 Task: Font style For heading Use Calibri Light with dark cornflower blue 2 colour & Underline. font size for heading '20 Pt. 'Change the font style of data to Bookman old styleand font size to  14 Pt. Change the alignment of both headline & data to  Align center. In the sheet  analysisWeeklySales_Analysis_2022
Action: Mouse moved to (9, 22)
Screenshot: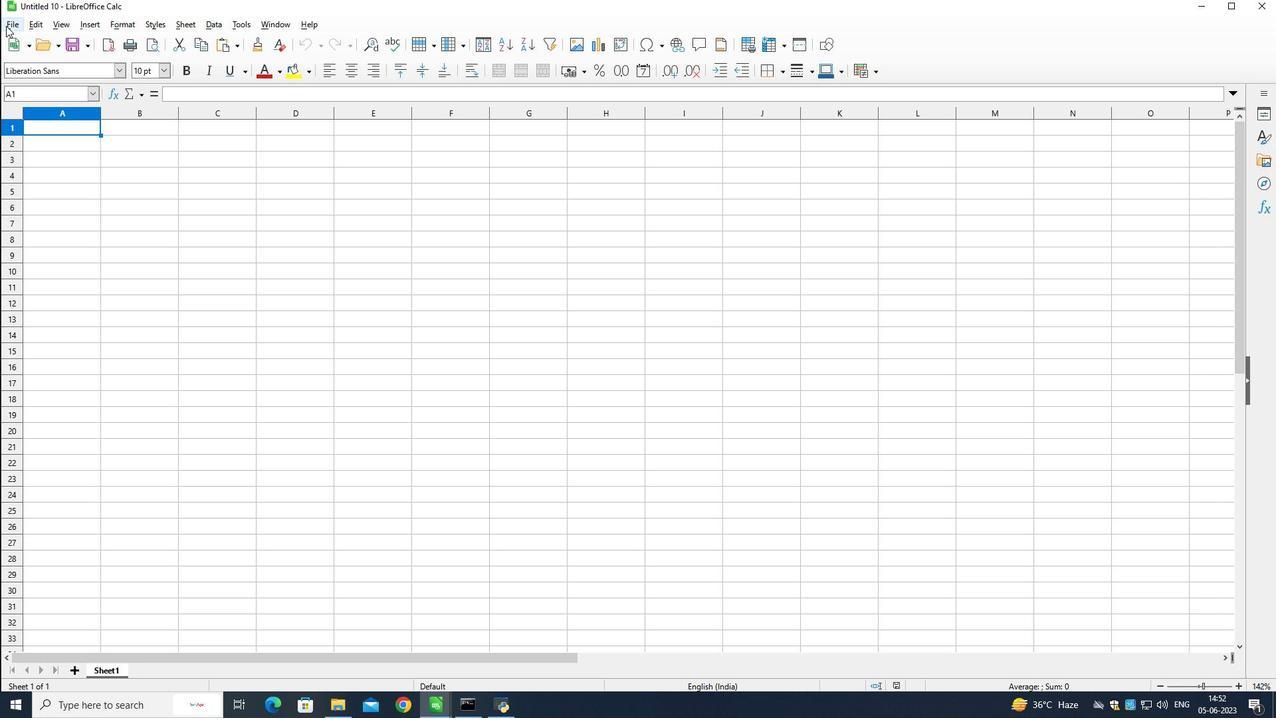 
Action: Mouse pressed left at (9, 22)
Screenshot: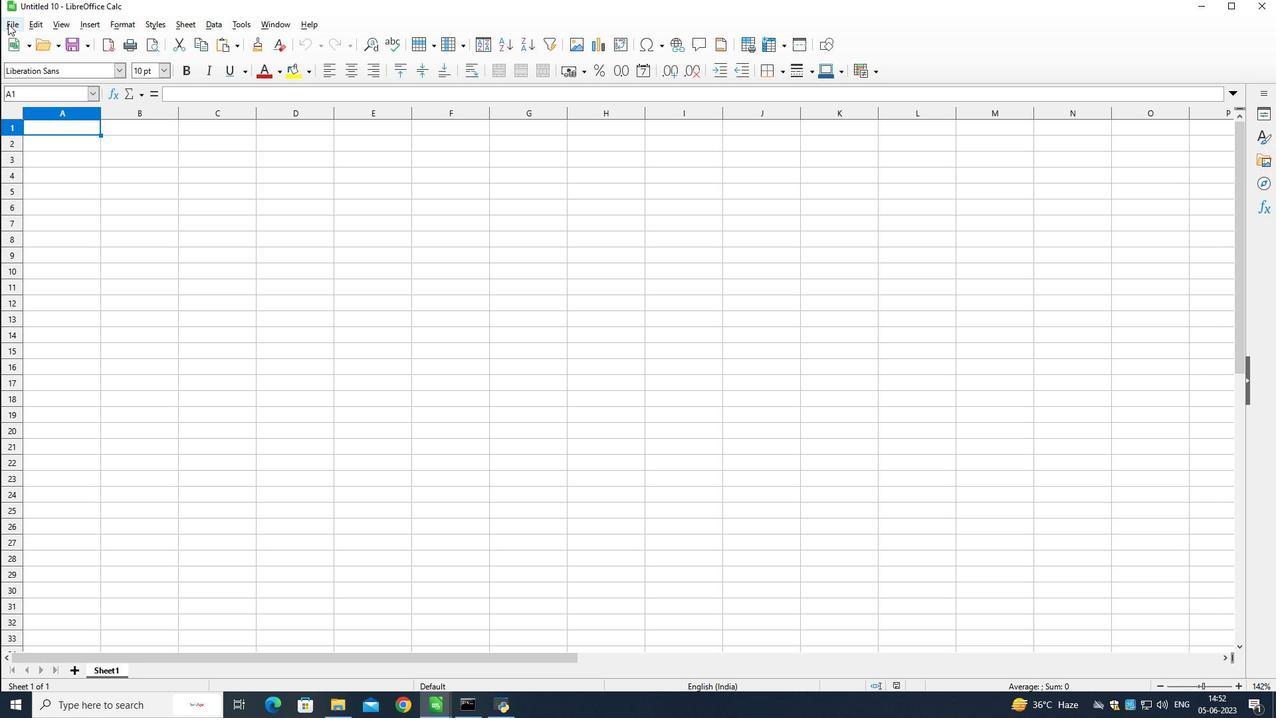 
Action: Mouse moved to (35, 56)
Screenshot: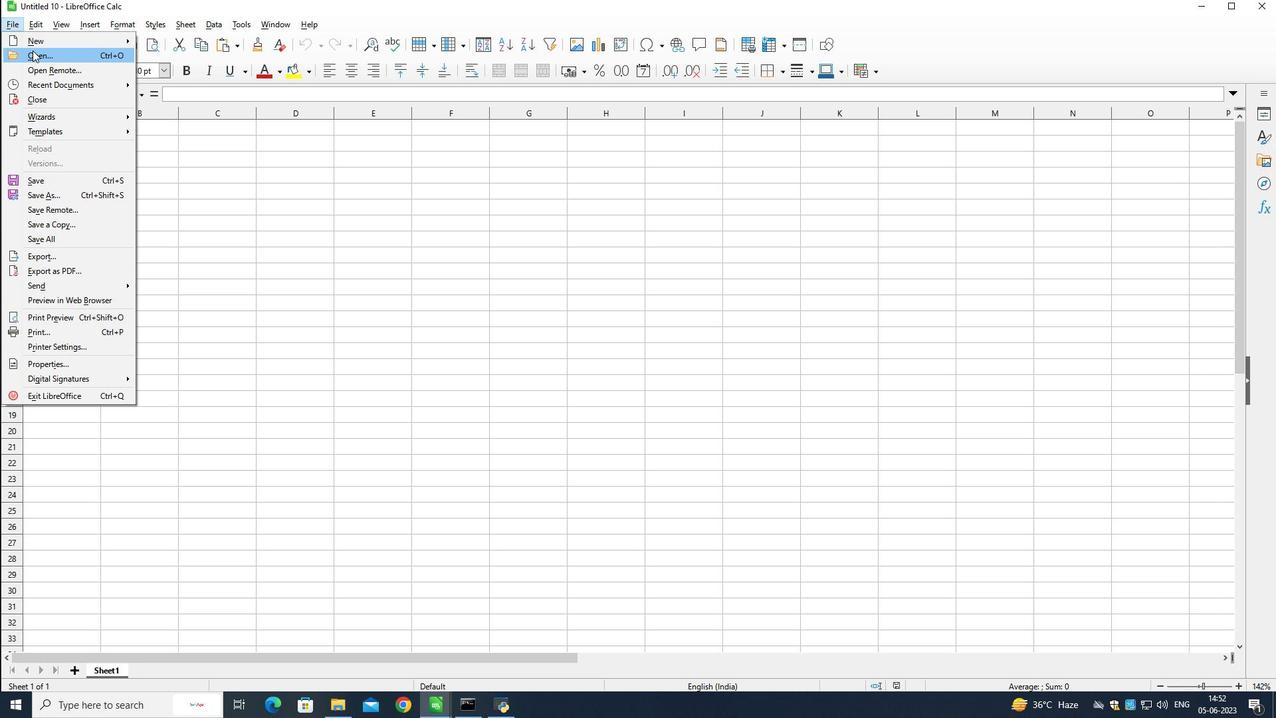 
Action: Mouse pressed left at (35, 56)
Screenshot: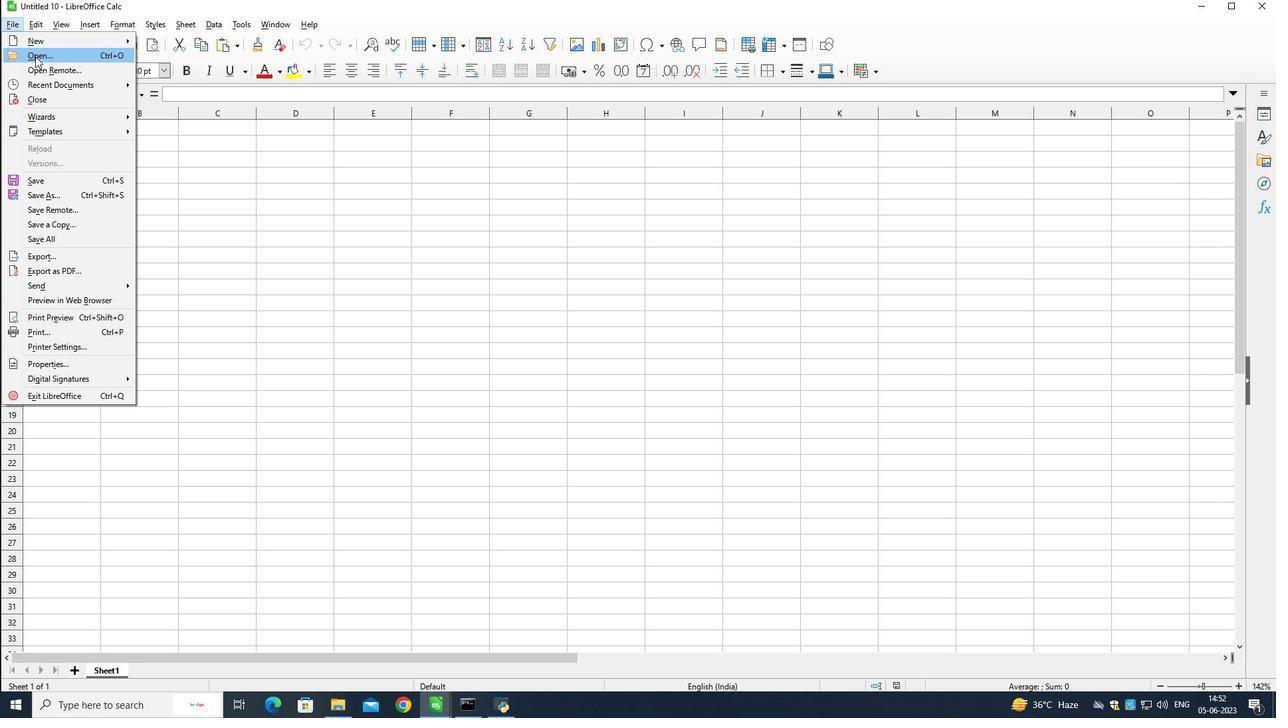
Action: Mouse moved to (178, 190)
Screenshot: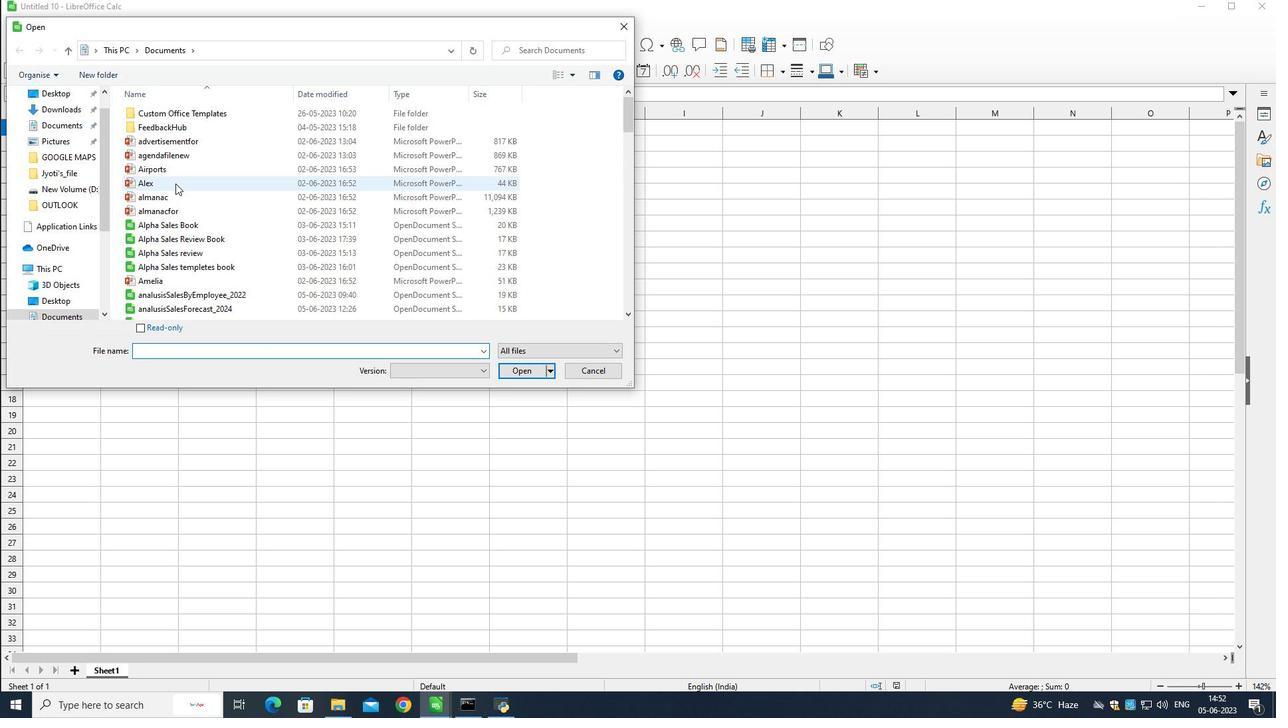 
Action: Mouse scrolled (178, 189) with delta (0, 0)
Screenshot: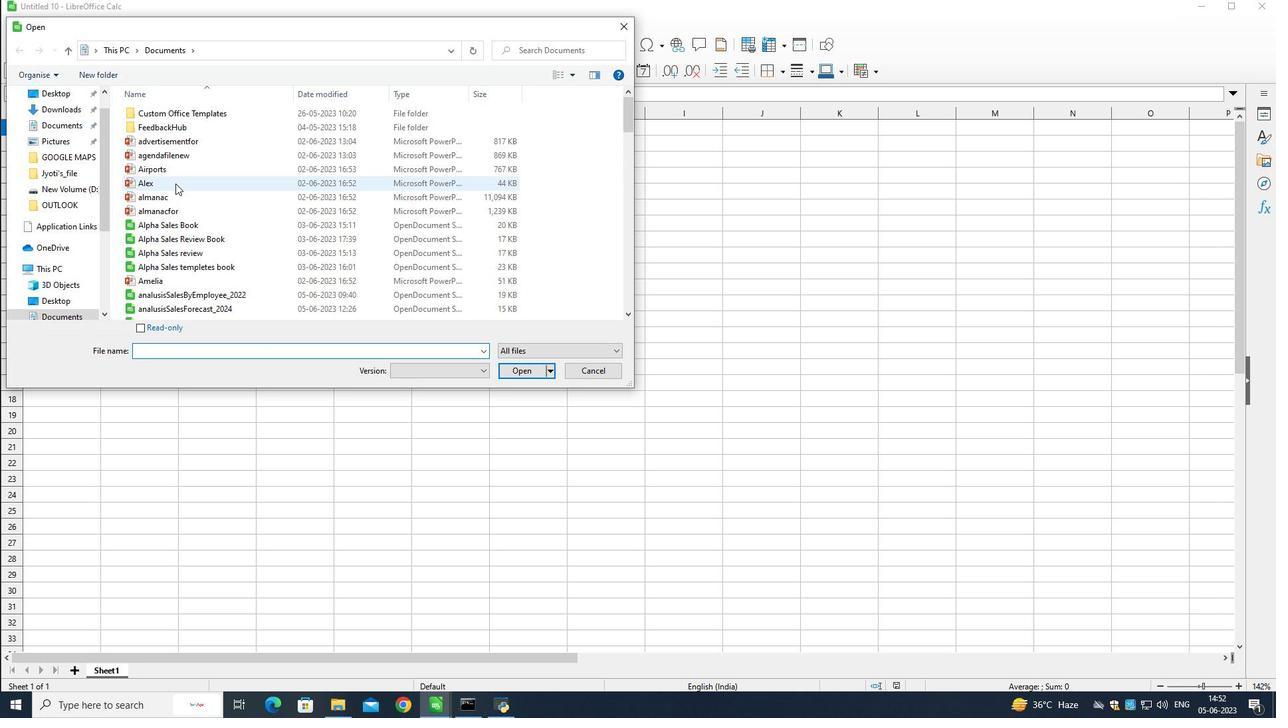 
Action: Mouse moved to (178, 193)
Screenshot: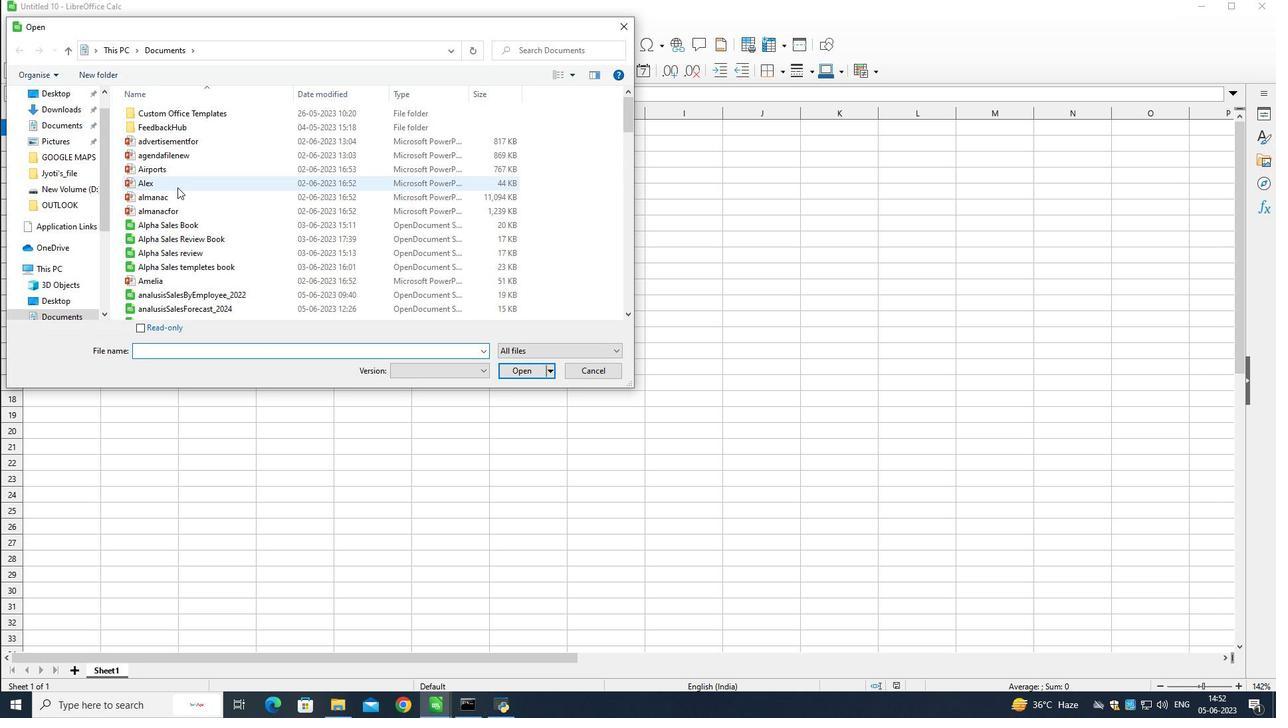 
Action: Mouse scrolled (178, 192) with delta (0, 0)
Screenshot: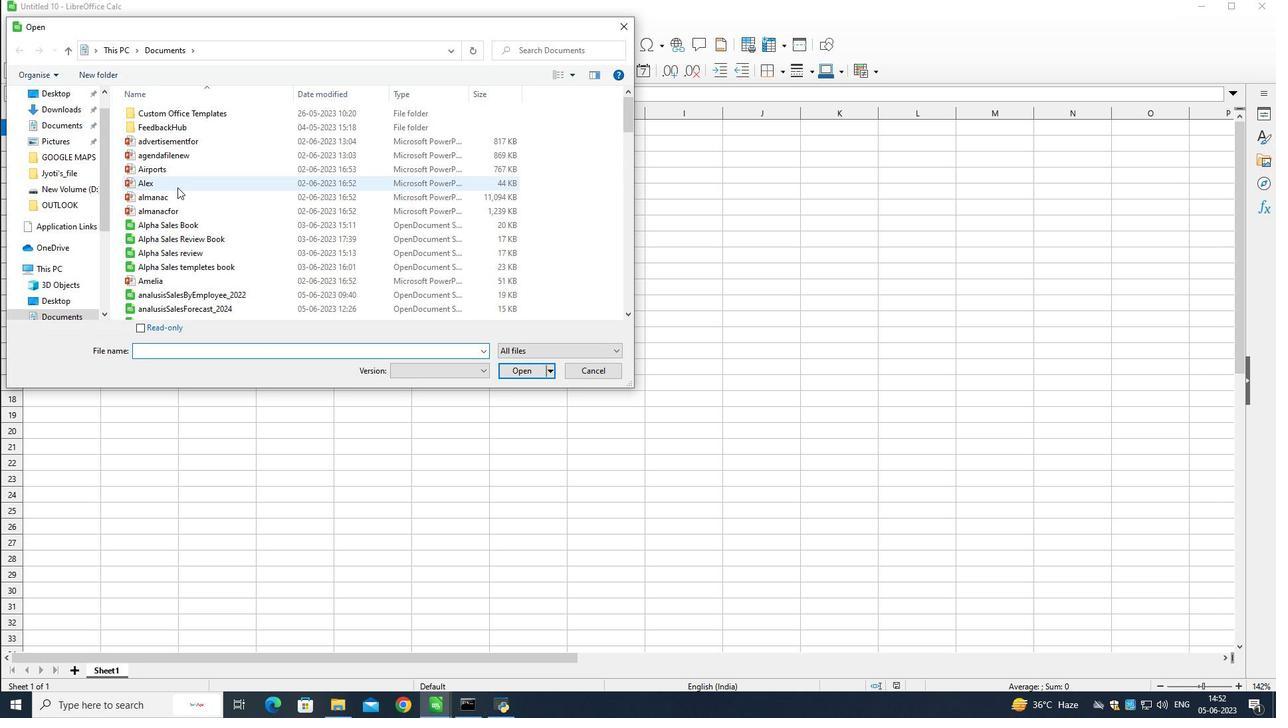 
Action: Mouse scrolled (178, 192) with delta (0, 0)
Screenshot: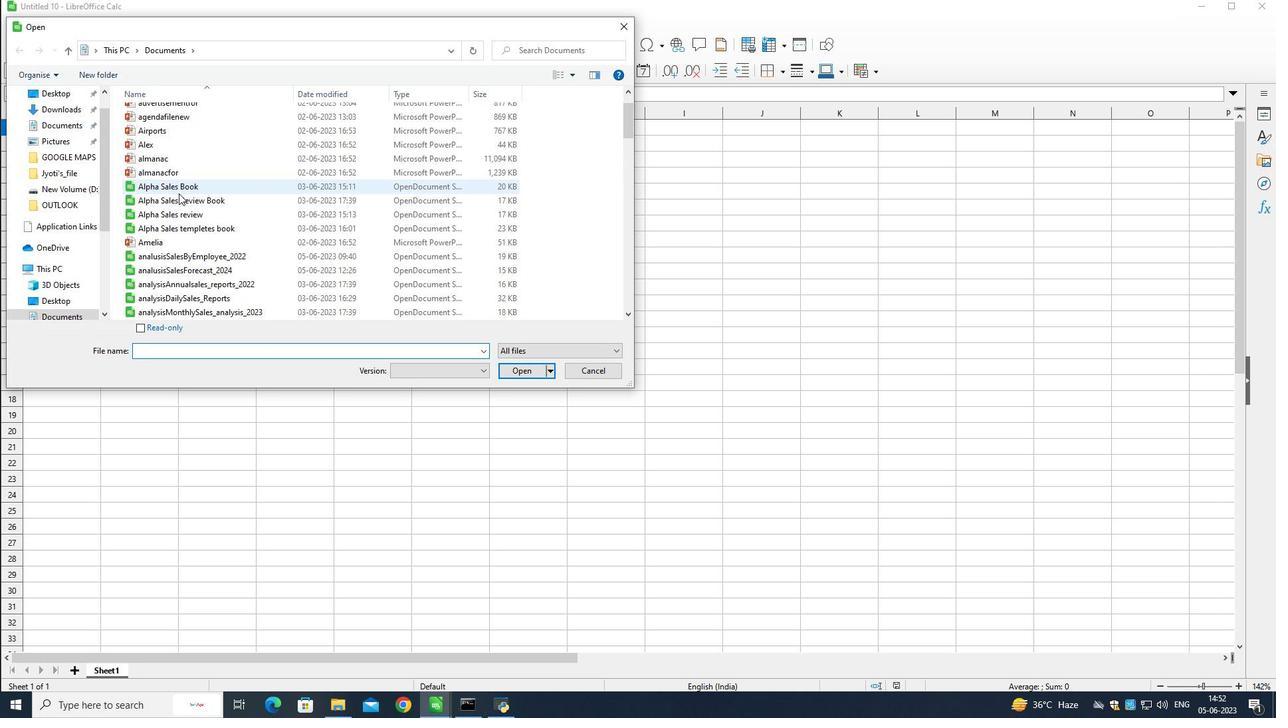 
Action: Mouse scrolled (178, 192) with delta (0, 0)
Screenshot: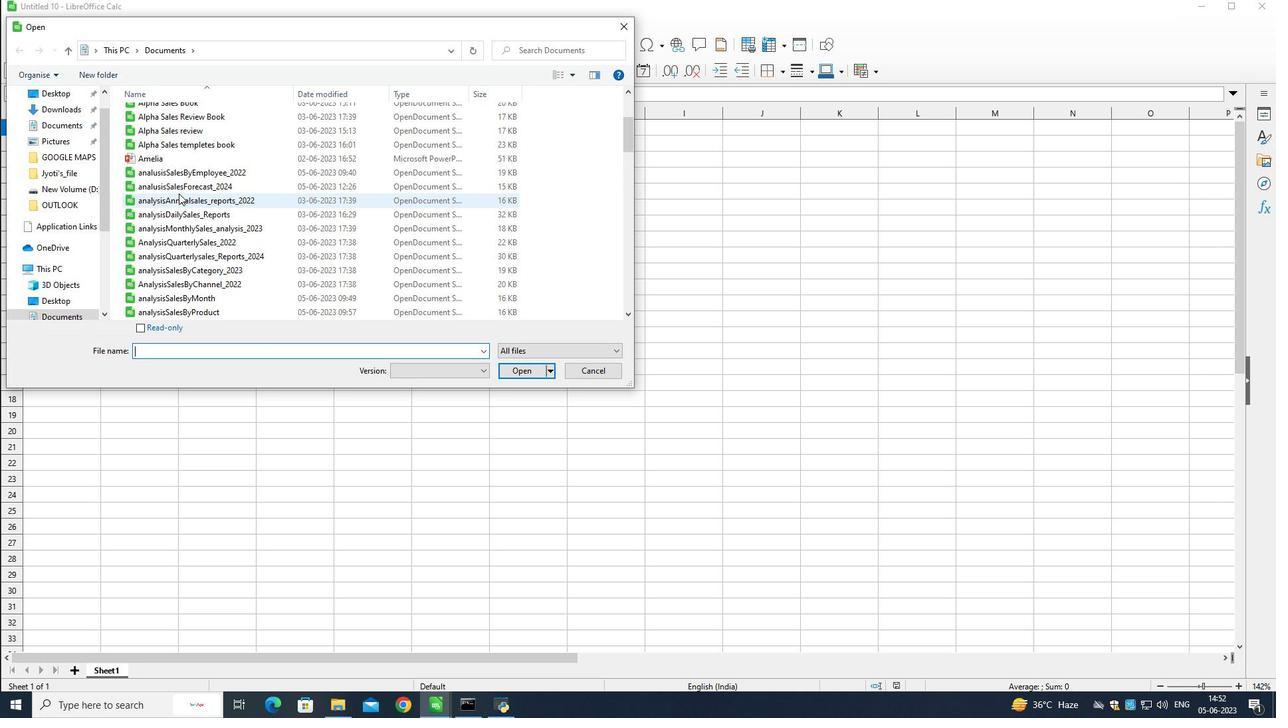 
Action: Mouse scrolled (178, 192) with delta (0, 0)
Screenshot: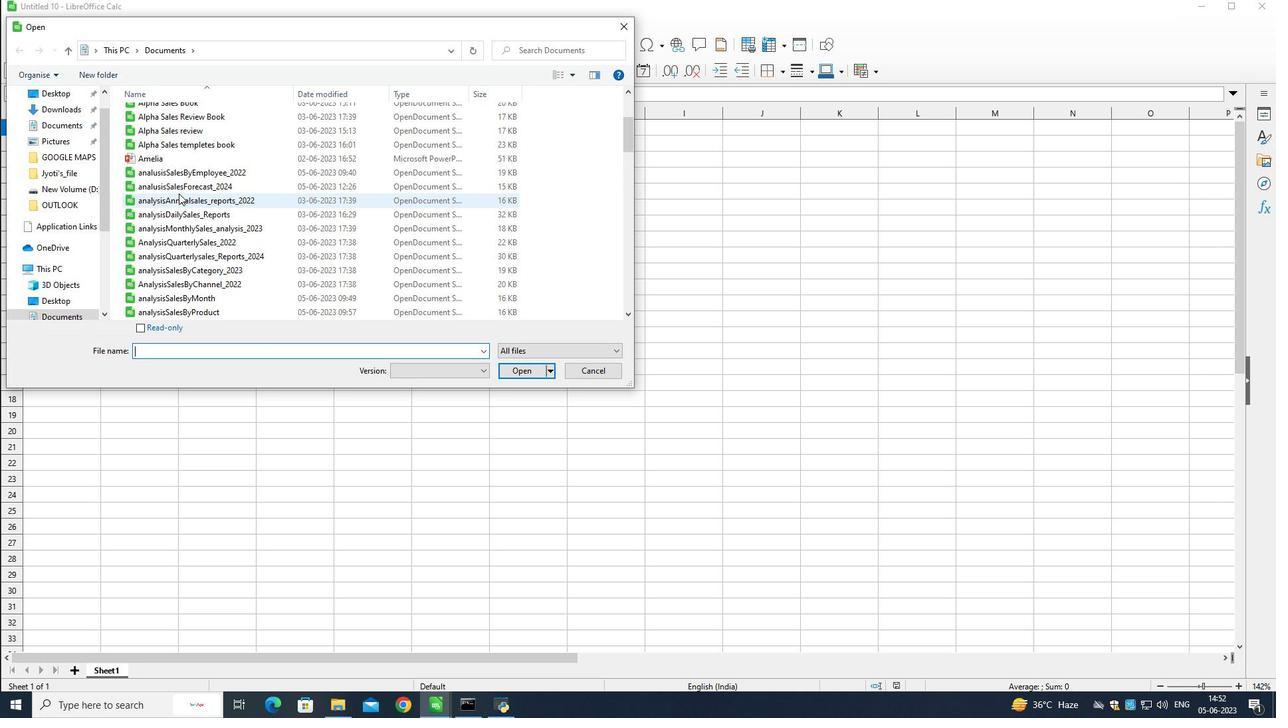 
Action: Mouse scrolled (178, 192) with delta (0, 0)
Screenshot: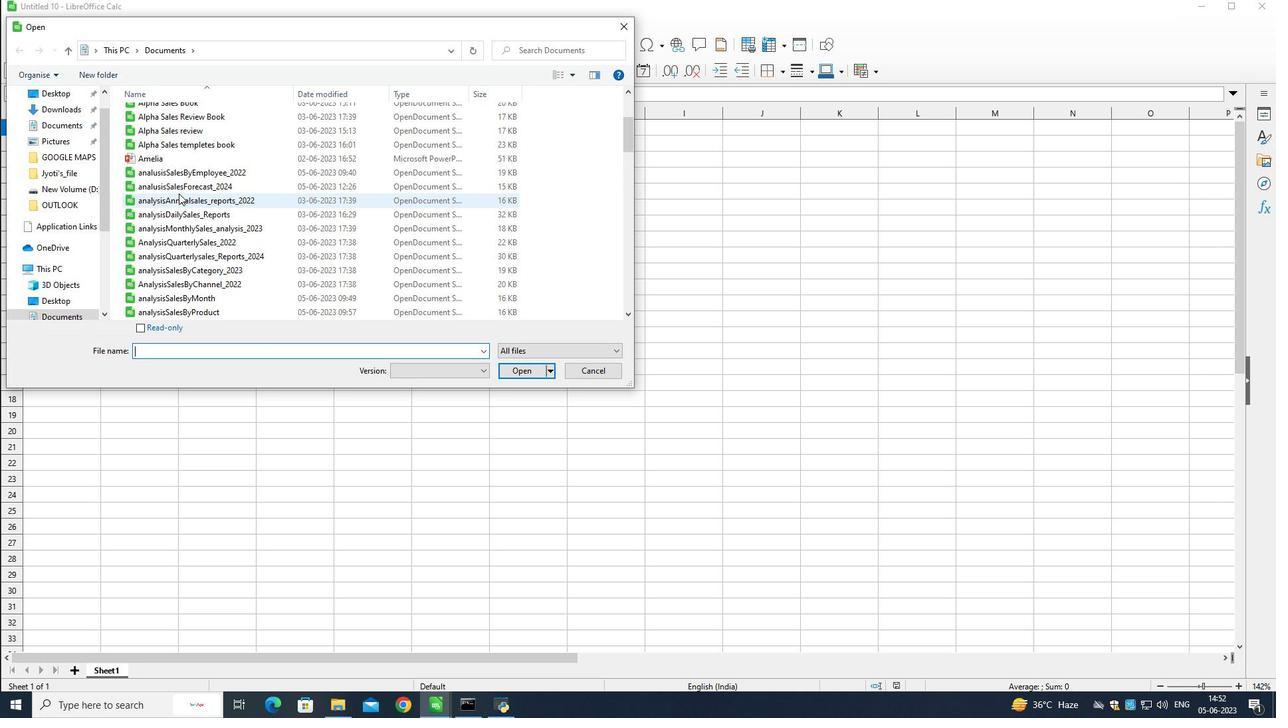 
Action: Mouse scrolled (178, 192) with delta (0, 0)
Screenshot: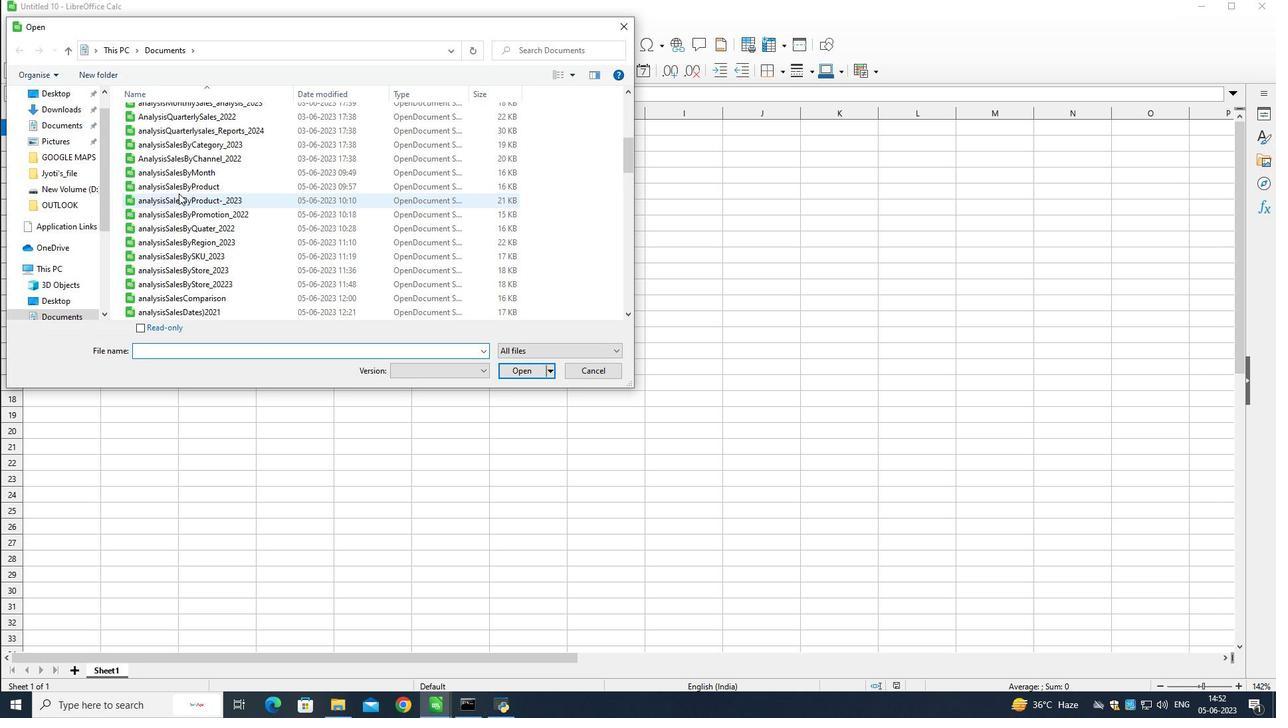 
Action: Mouse scrolled (178, 192) with delta (0, 0)
Screenshot: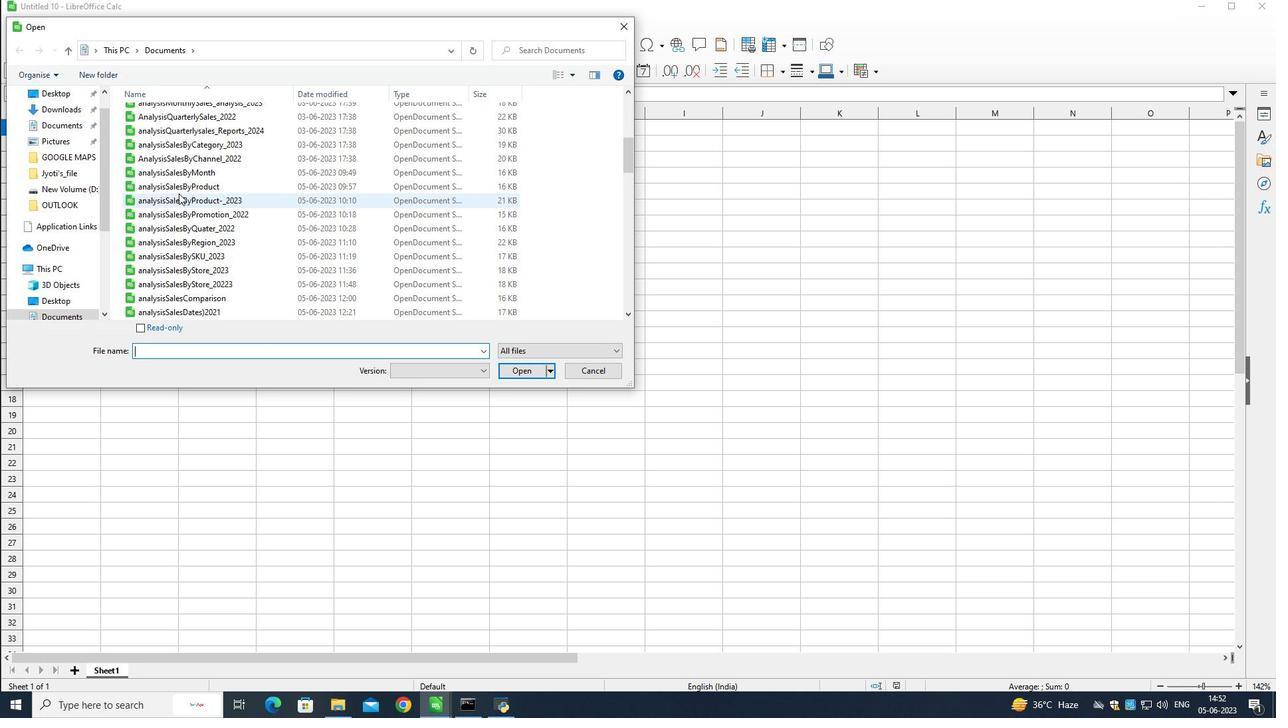 
Action: Mouse scrolled (178, 192) with delta (0, 0)
Screenshot: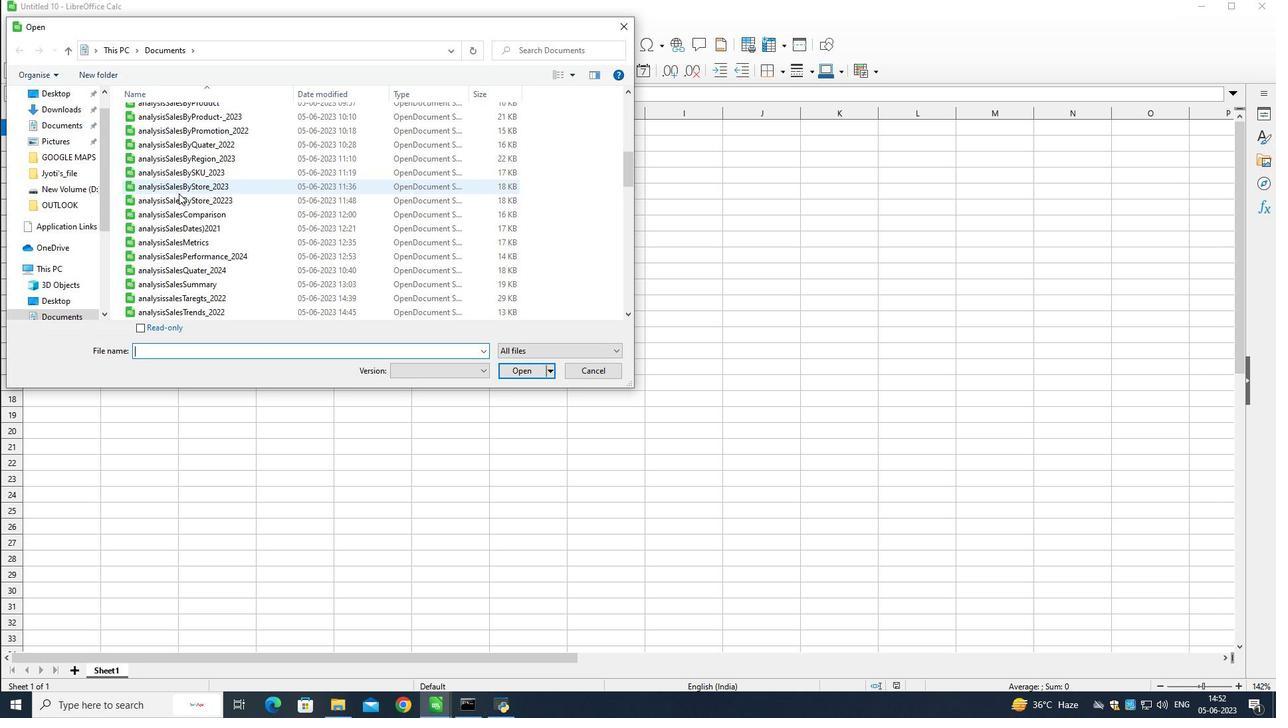 
Action: Mouse scrolled (178, 192) with delta (0, 0)
Screenshot: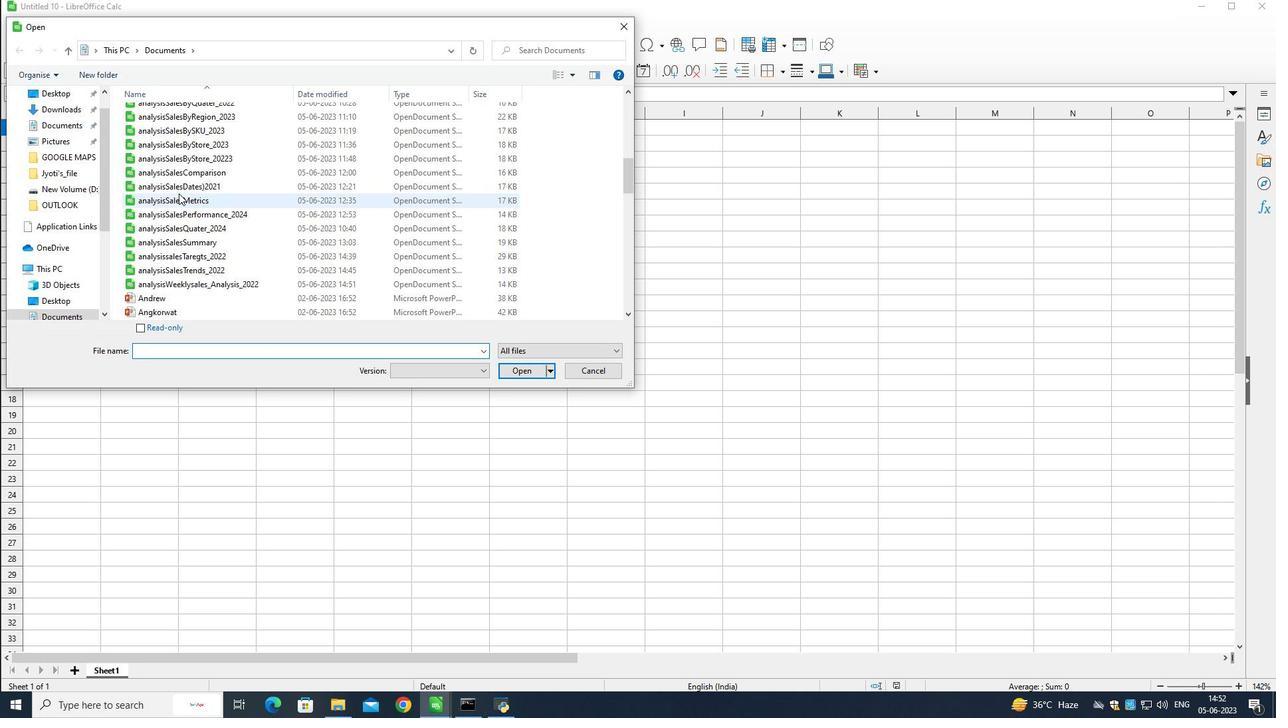 
Action: Mouse moved to (200, 238)
Screenshot: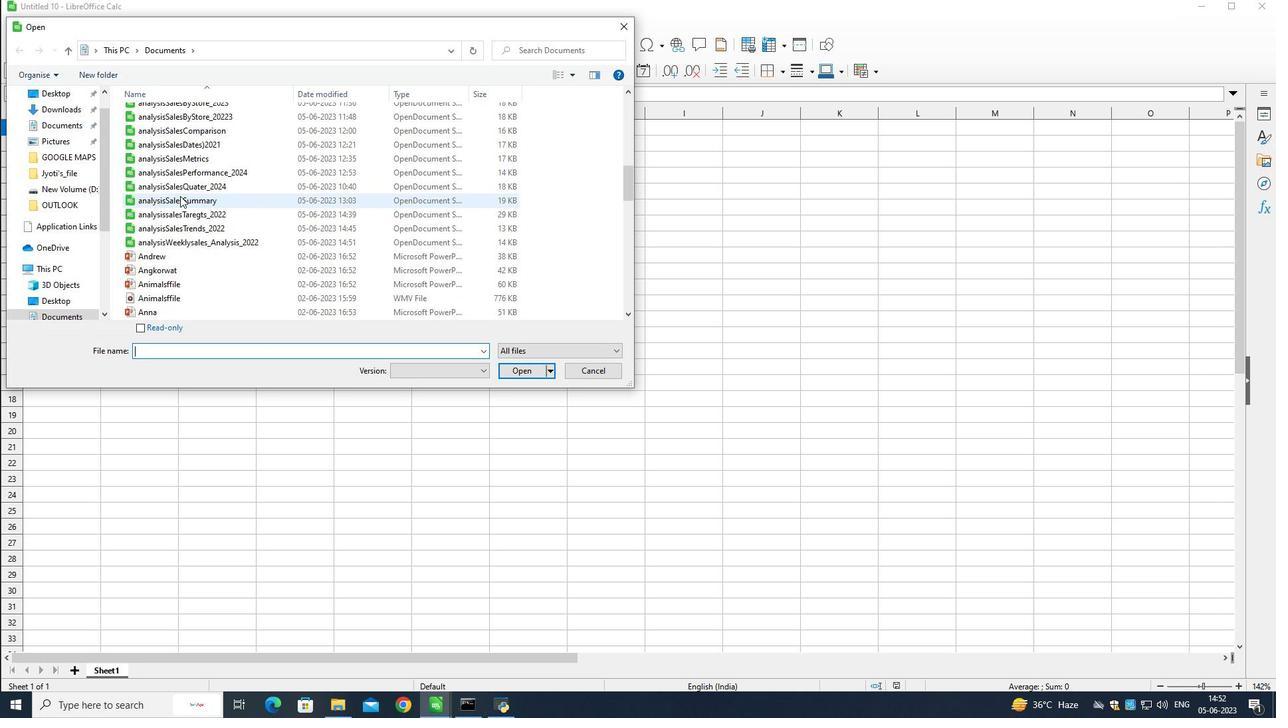 
Action: Mouse pressed left at (200, 238)
Screenshot: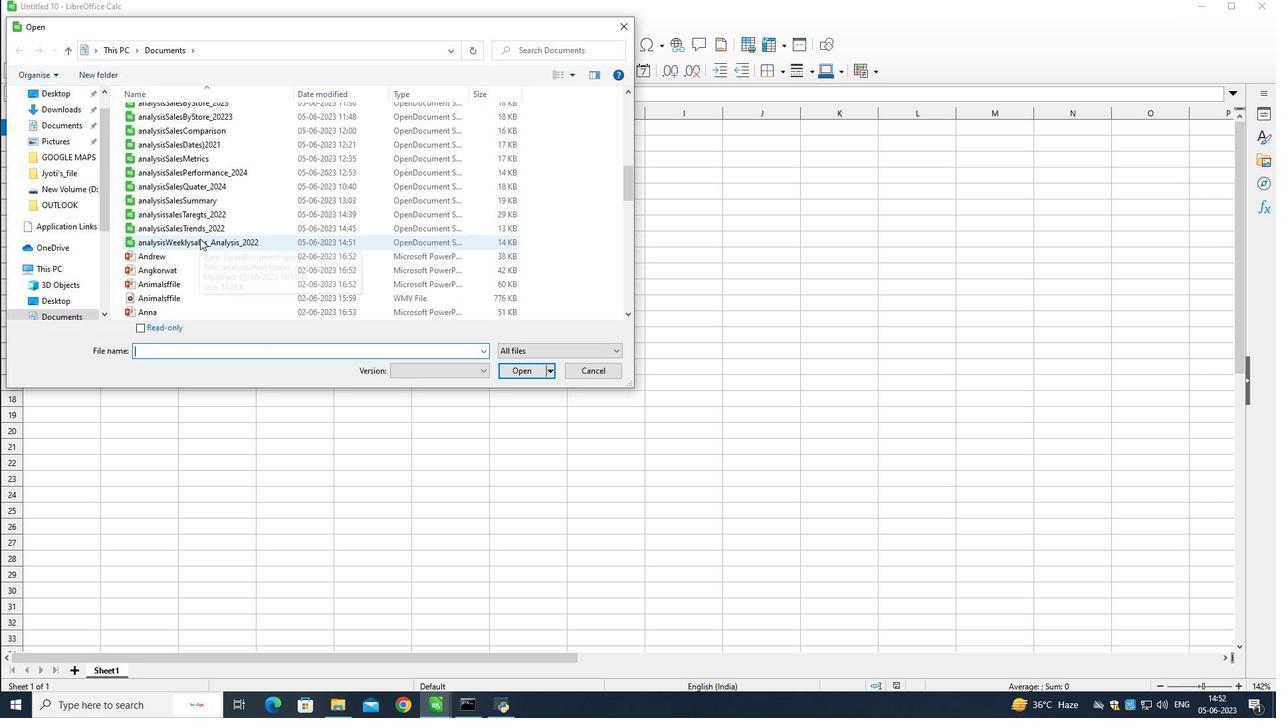 
Action: Mouse moved to (507, 373)
Screenshot: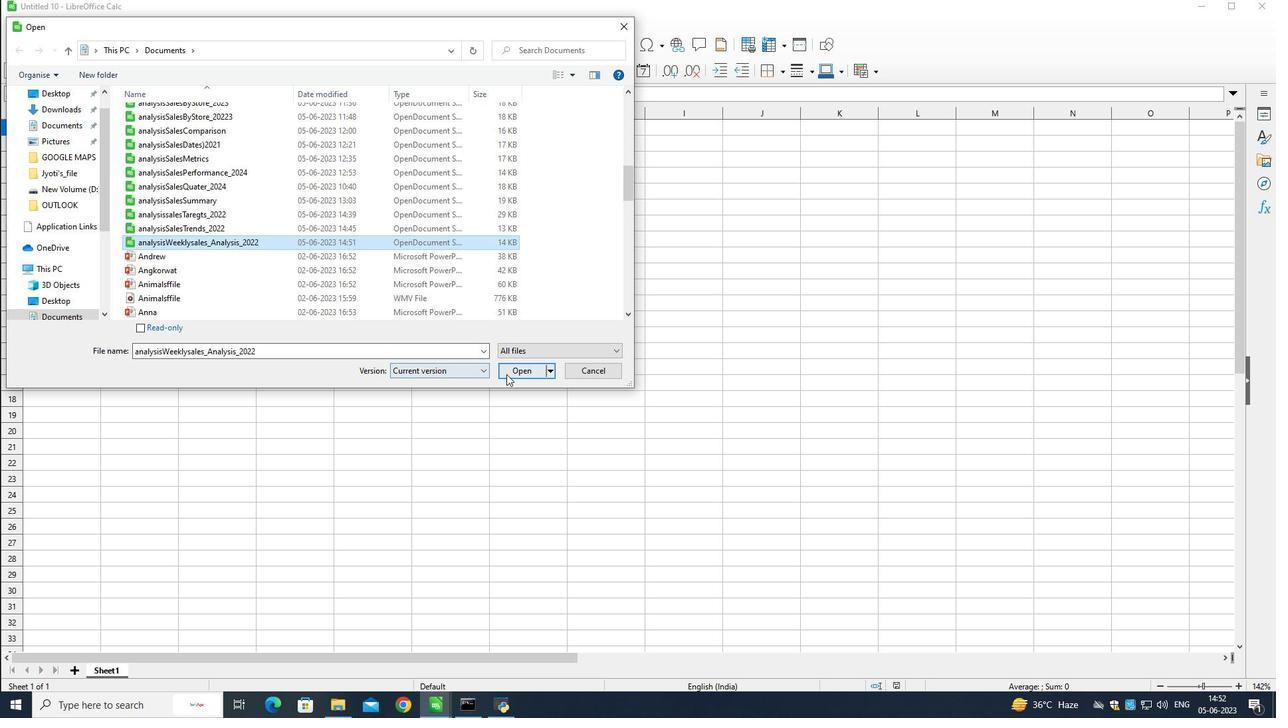 
Action: Mouse pressed left at (507, 373)
Screenshot: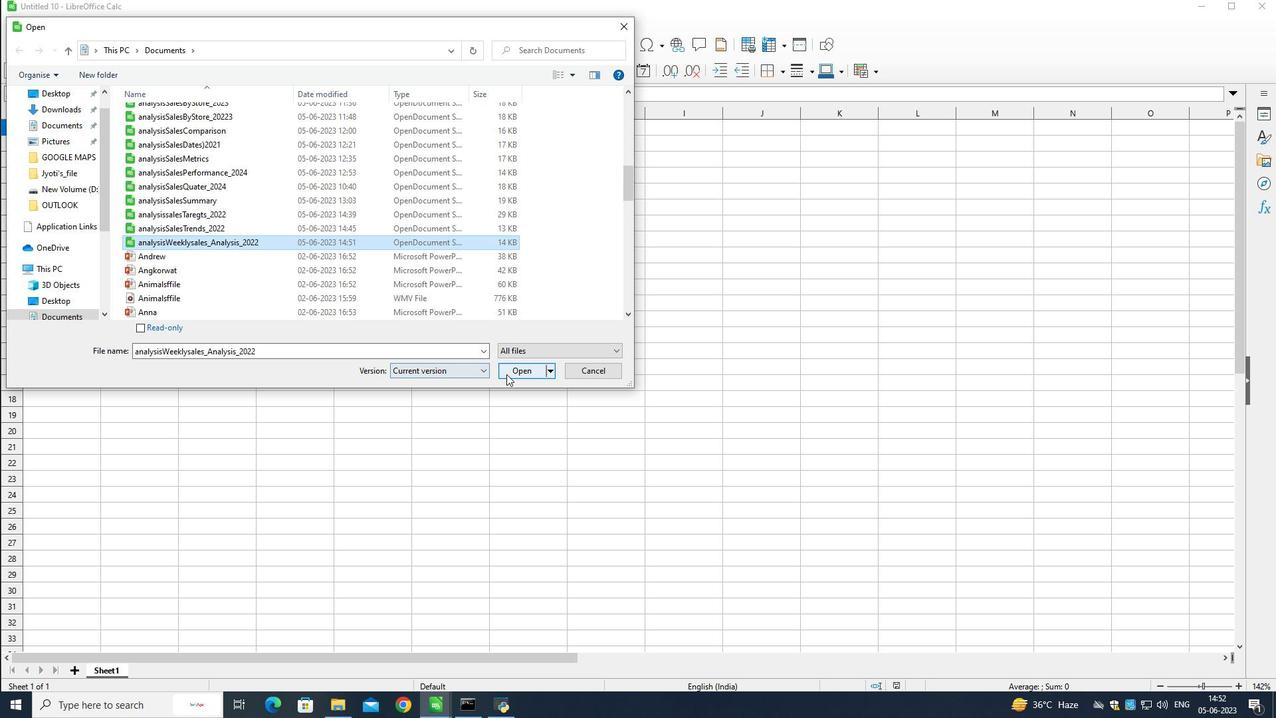 
Action: Mouse moved to (218, 128)
Screenshot: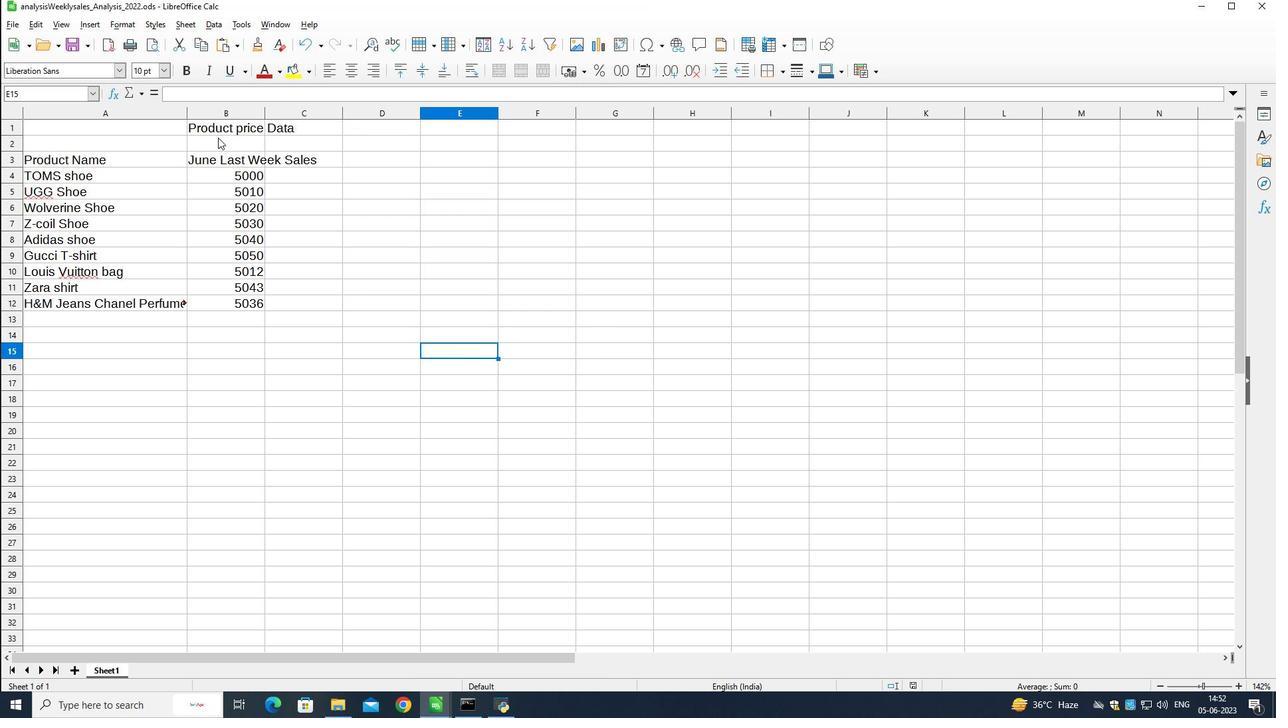 
Action: Mouse pressed left at (218, 128)
Screenshot: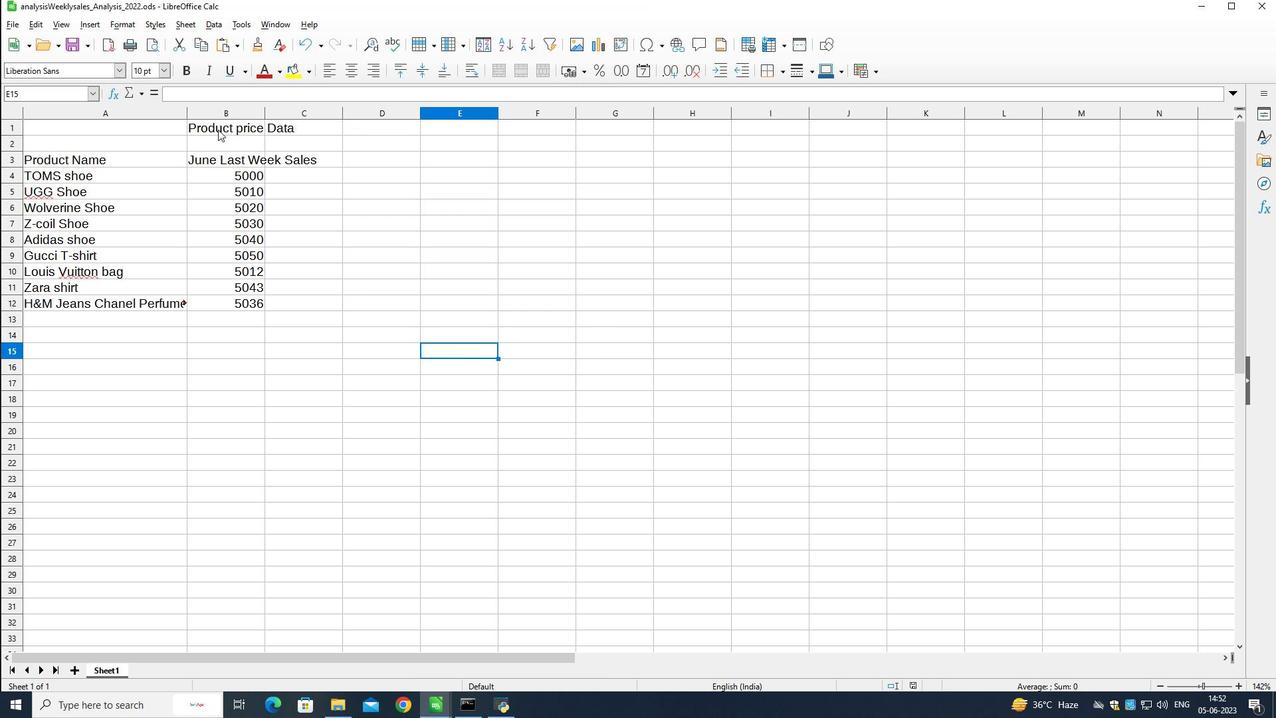 
Action: Mouse pressed left at (218, 128)
Screenshot: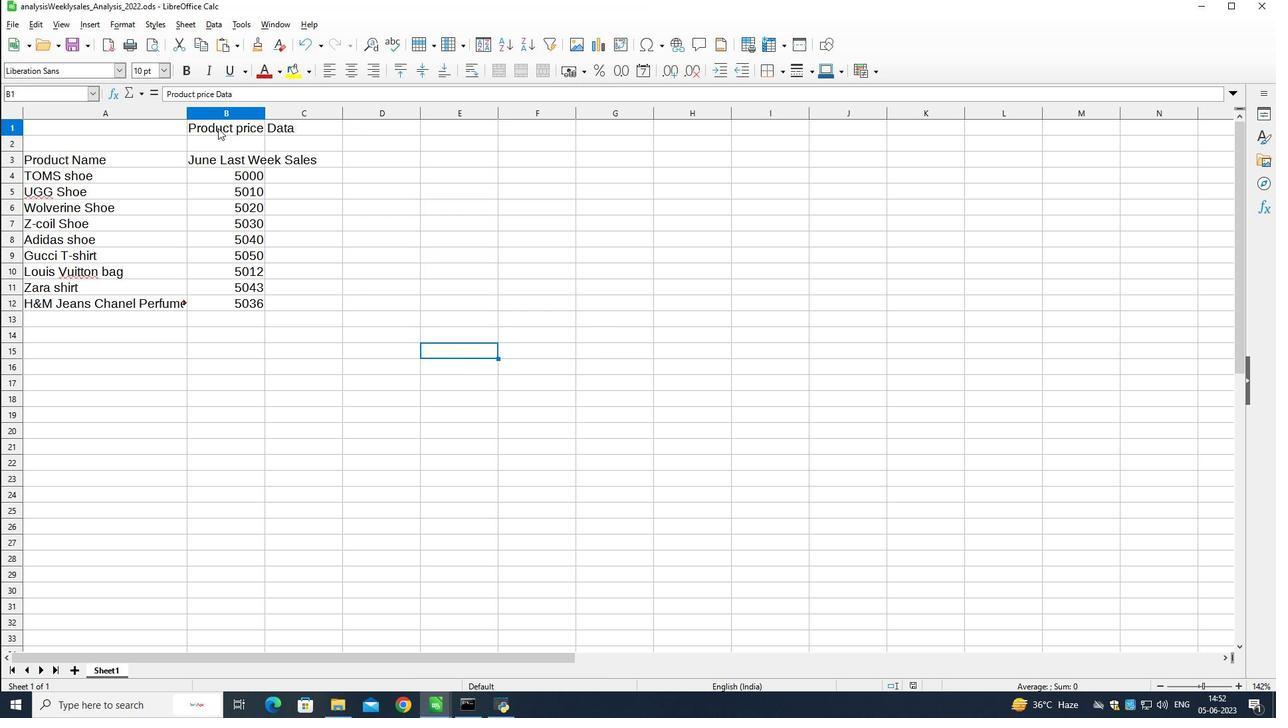 
Action: Mouse pressed left at (218, 128)
Screenshot: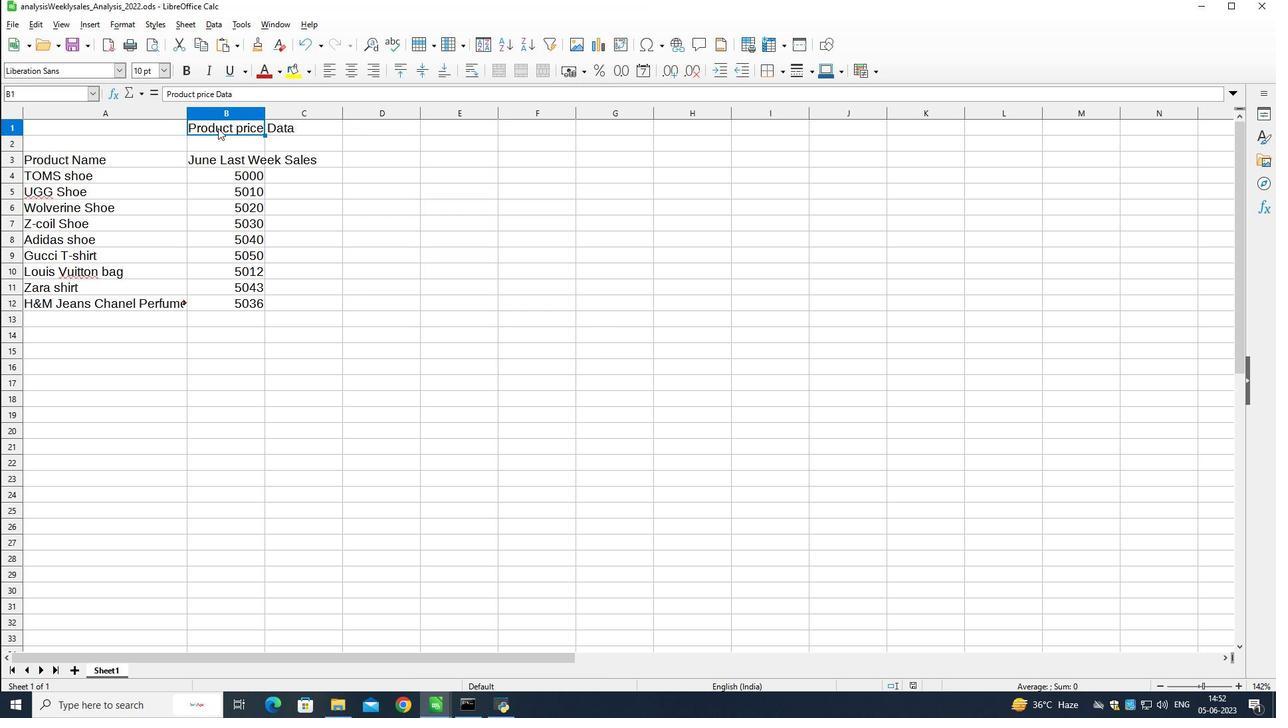 
Action: Mouse moved to (89, 71)
Screenshot: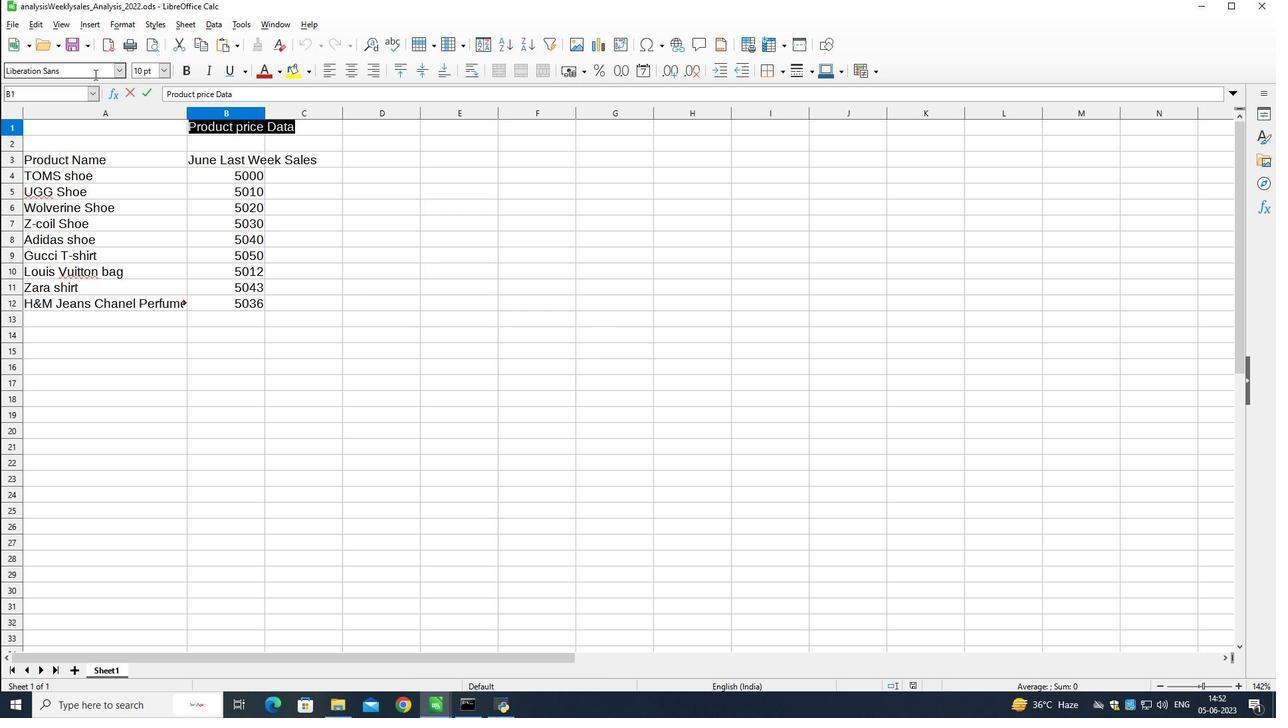 
Action: Mouse pressed left at (89, 71)
Screenshot: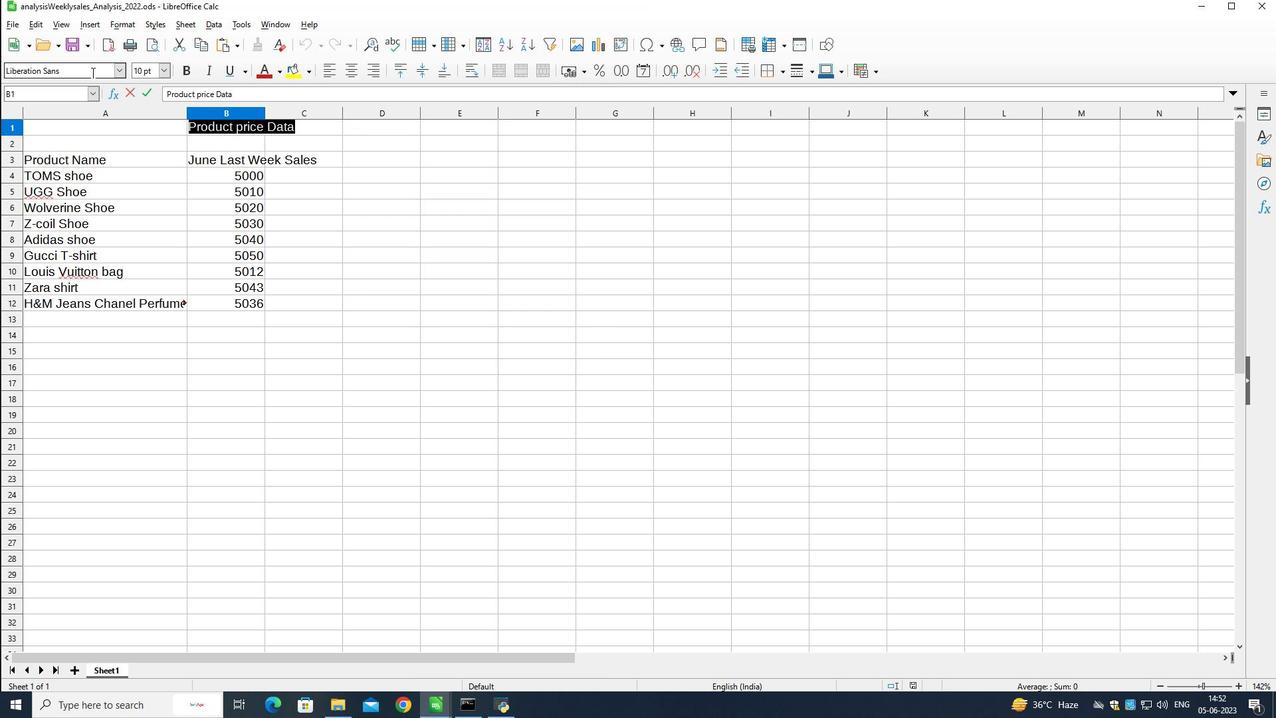
Action: Mouse moved to (89, 71)
Screenshot: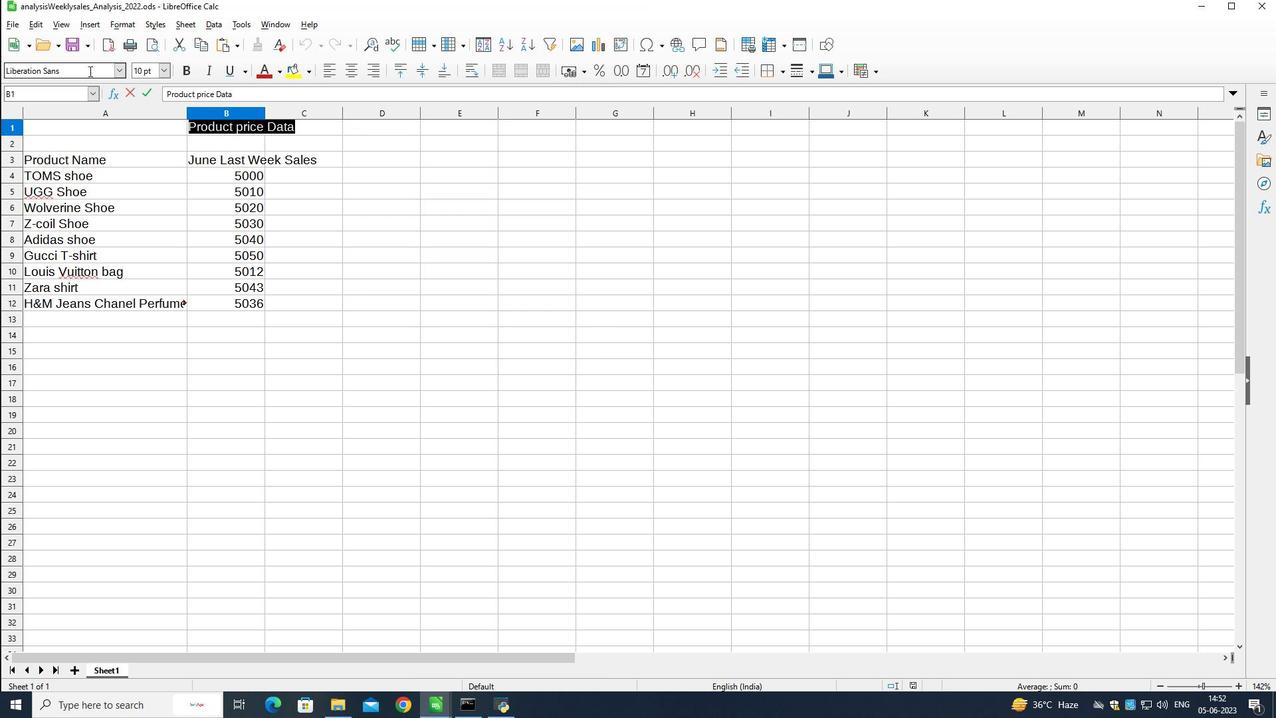 
Action: Mouse pressed left at (89, 71)
Screenshot: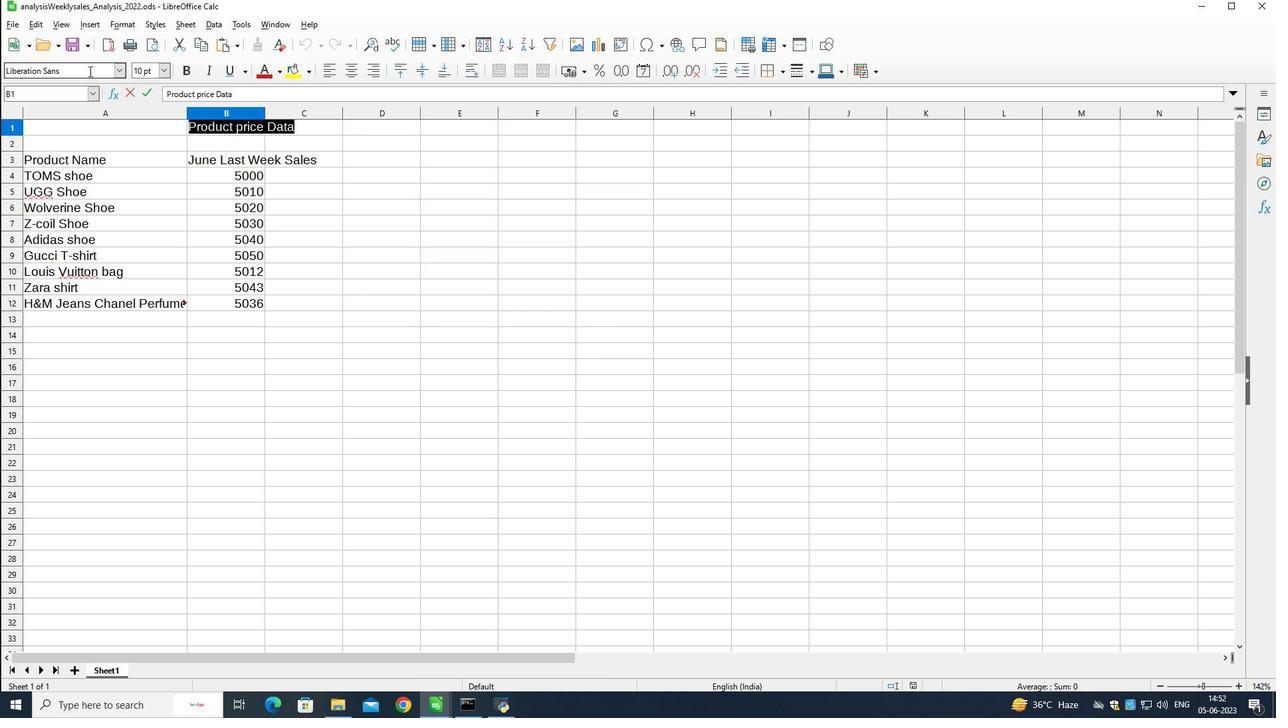 
Action: Mouse pressed left at (89, 71)
Screenshot: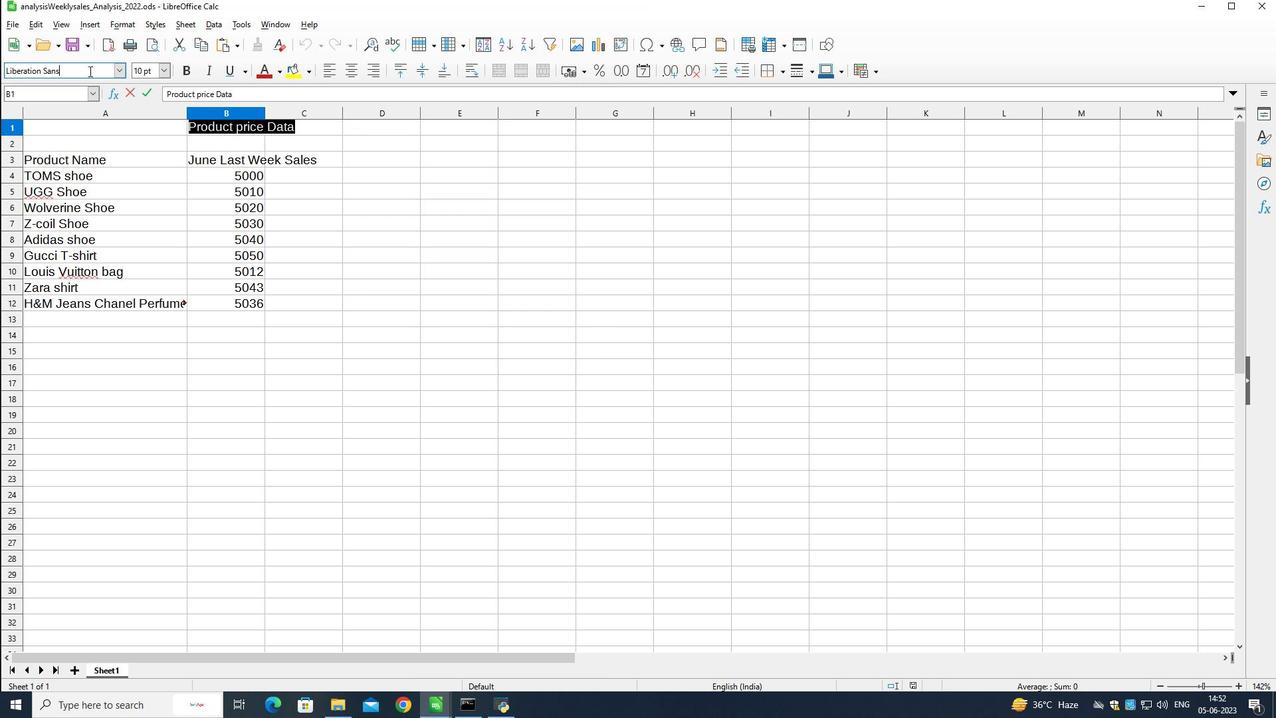 
Action: Key pressed calibri<Key.space><Key.enter>
Screenshot: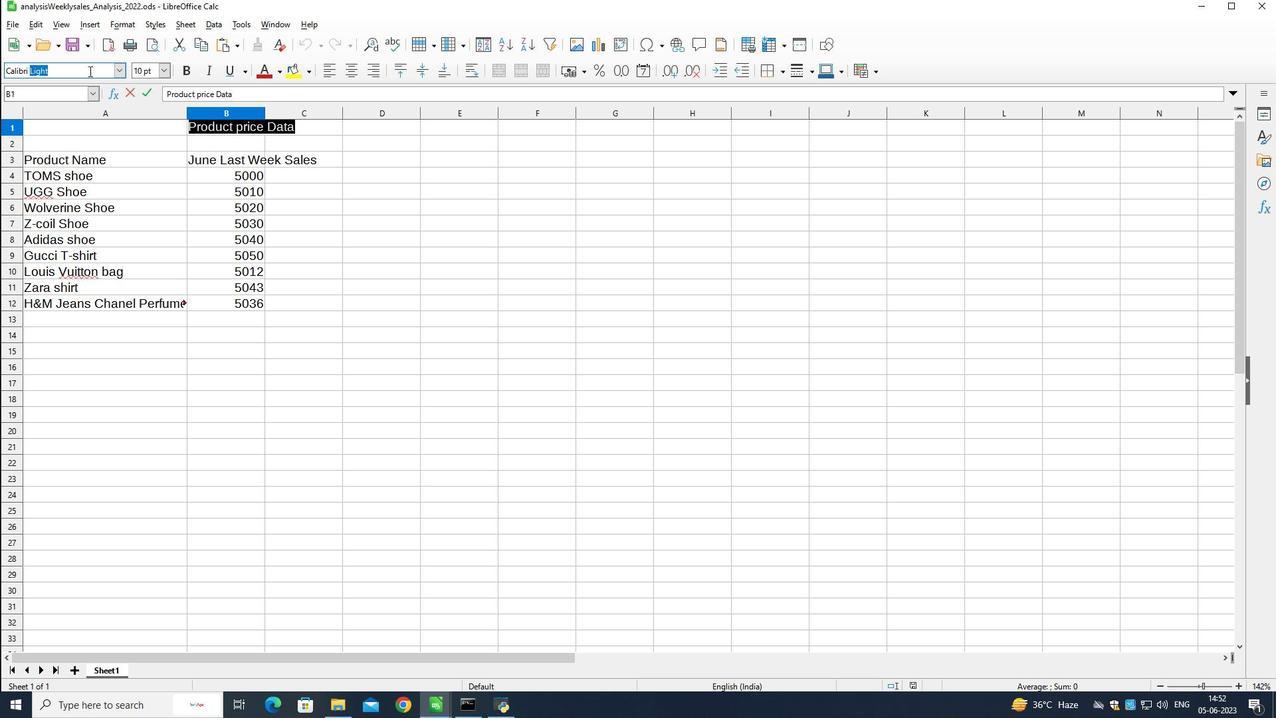 
Action: Mouse moved to (277, 73)
Screenshot: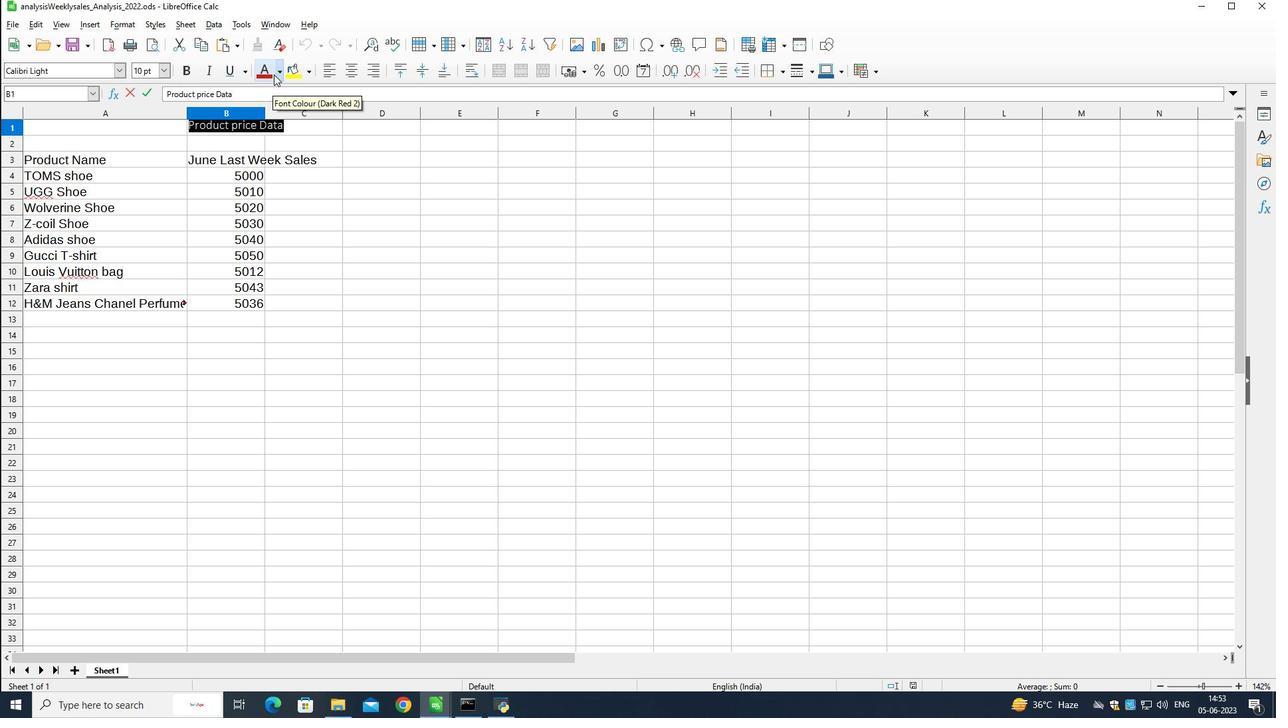 
Action: Mouse pressed left at (277, 73)
Screenshot: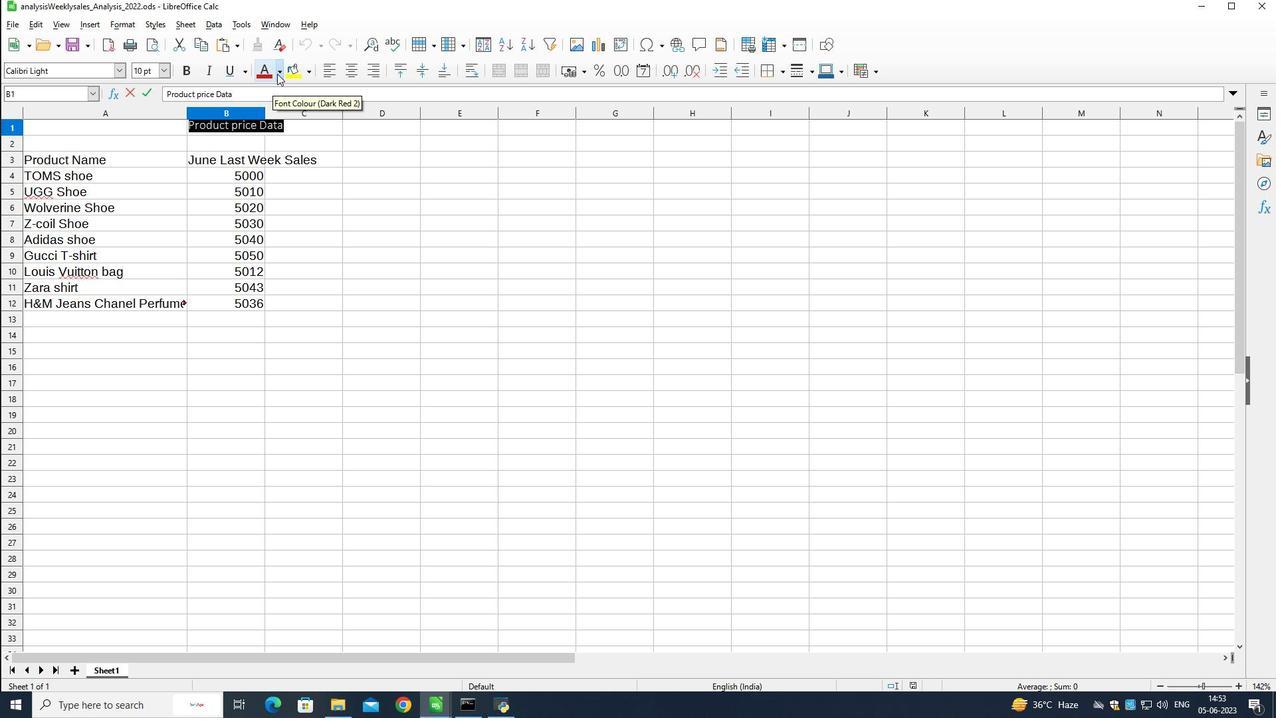 
Action: Mouse moved to (325, 320)
Screenshot: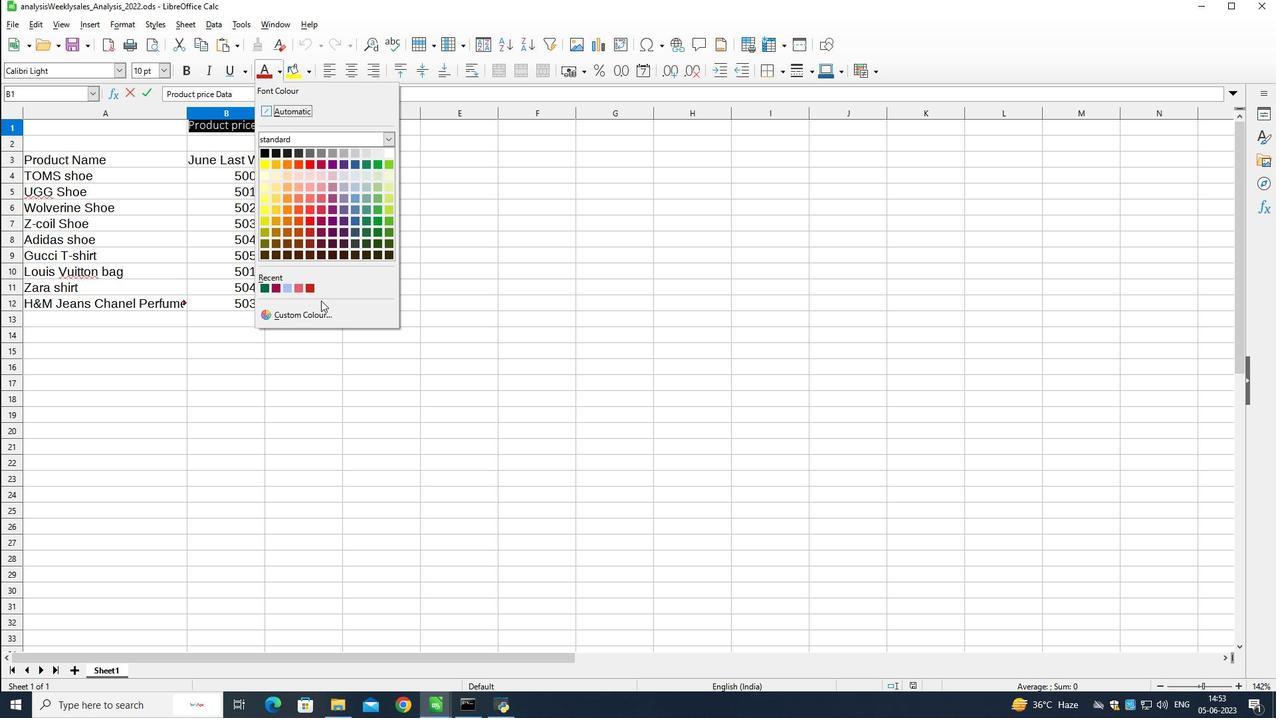 
Action: Mouse pressed left at (325, 320)
Screenshot: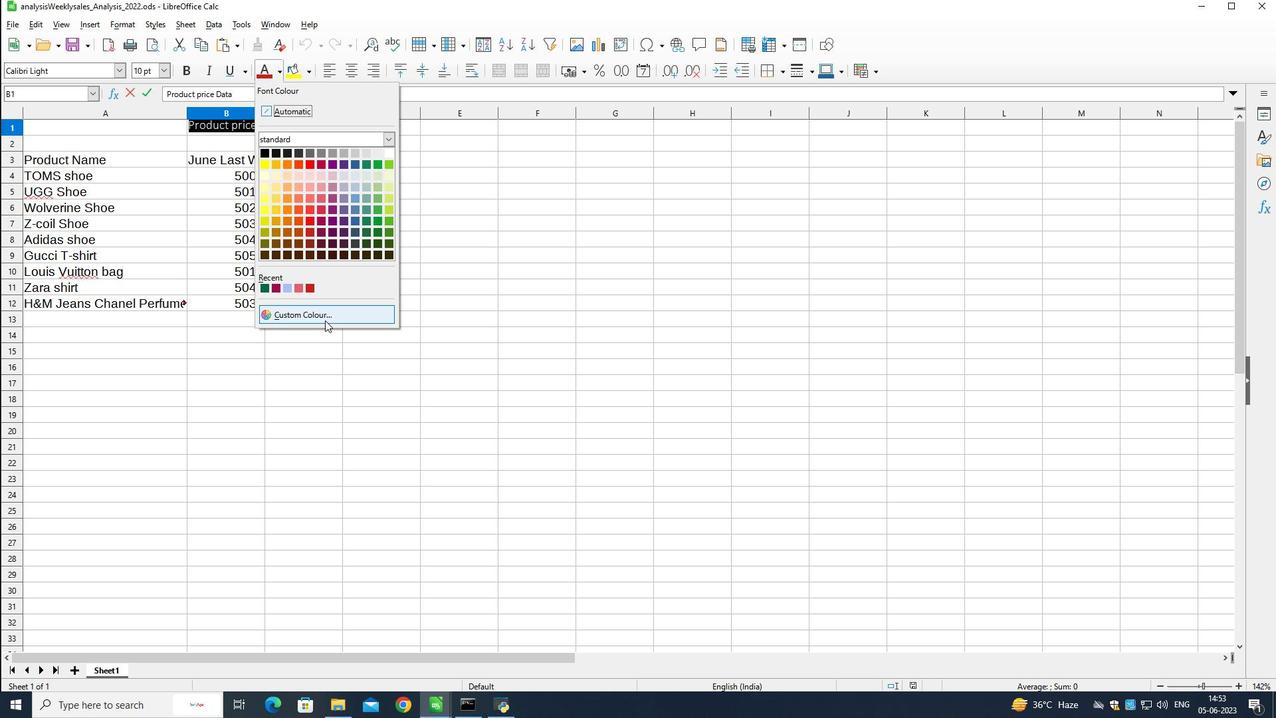 
Action: Mouse moved to (784, 292)
Screenshot: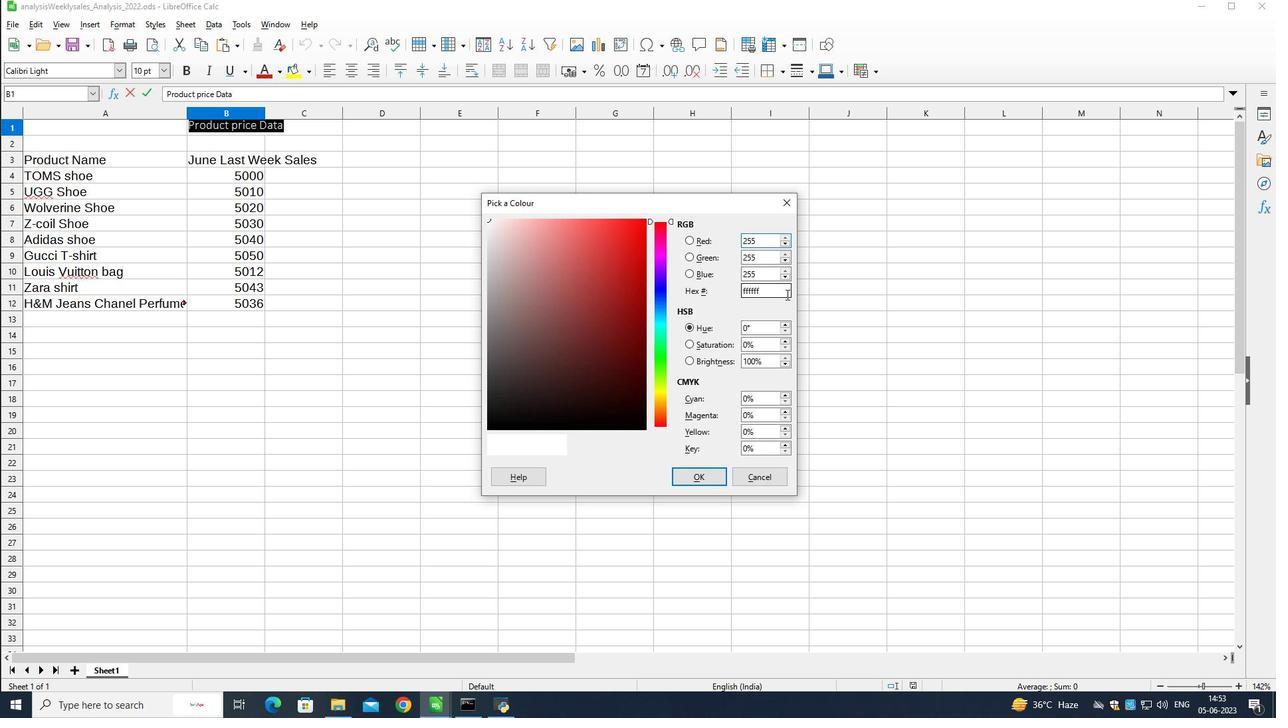 
Action: Mouse pressed left at (784, 292)
Screenshot: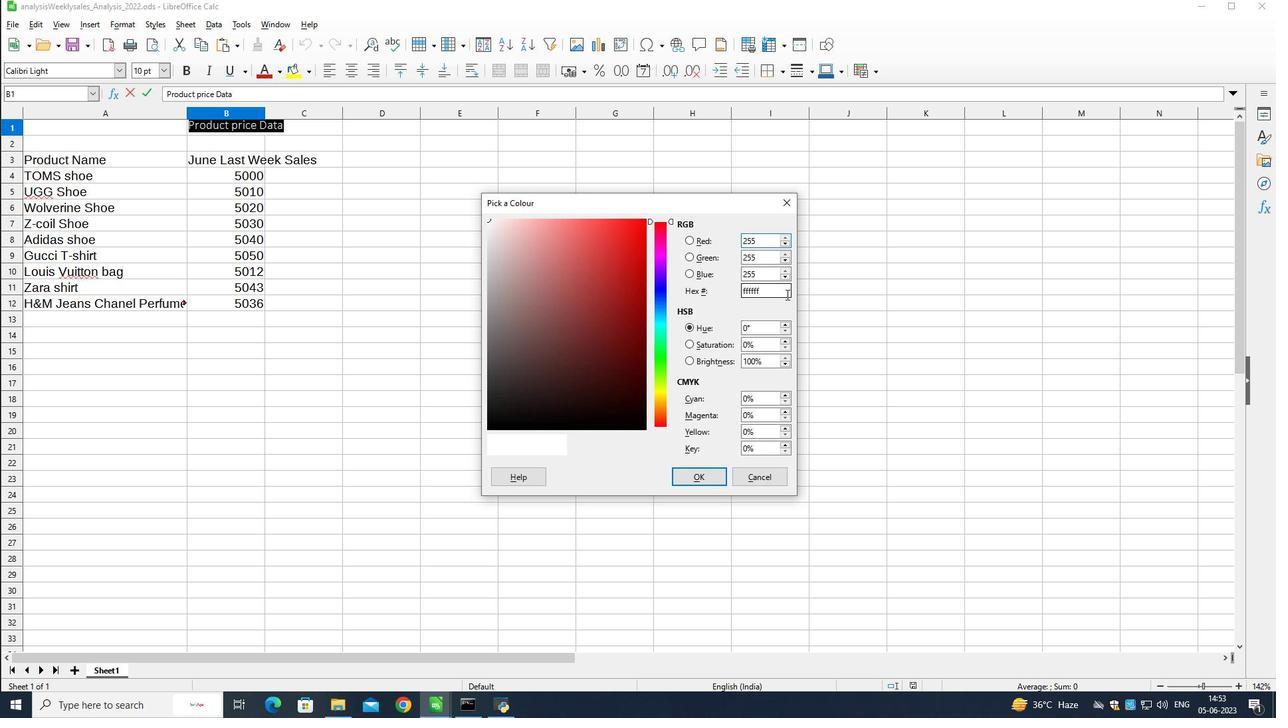 
Action: Mouse moved to (783, 292)
Screenshot: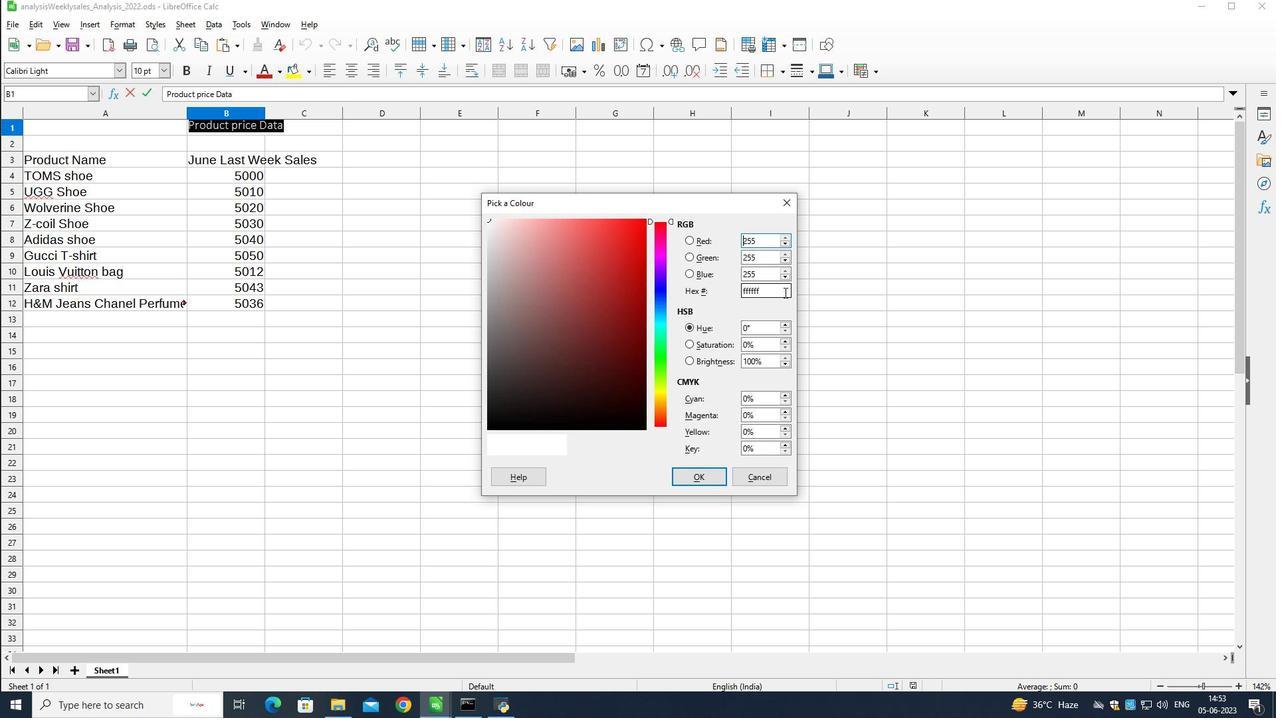
Action: Mouse pressed left at (783, 292)
Screenshot: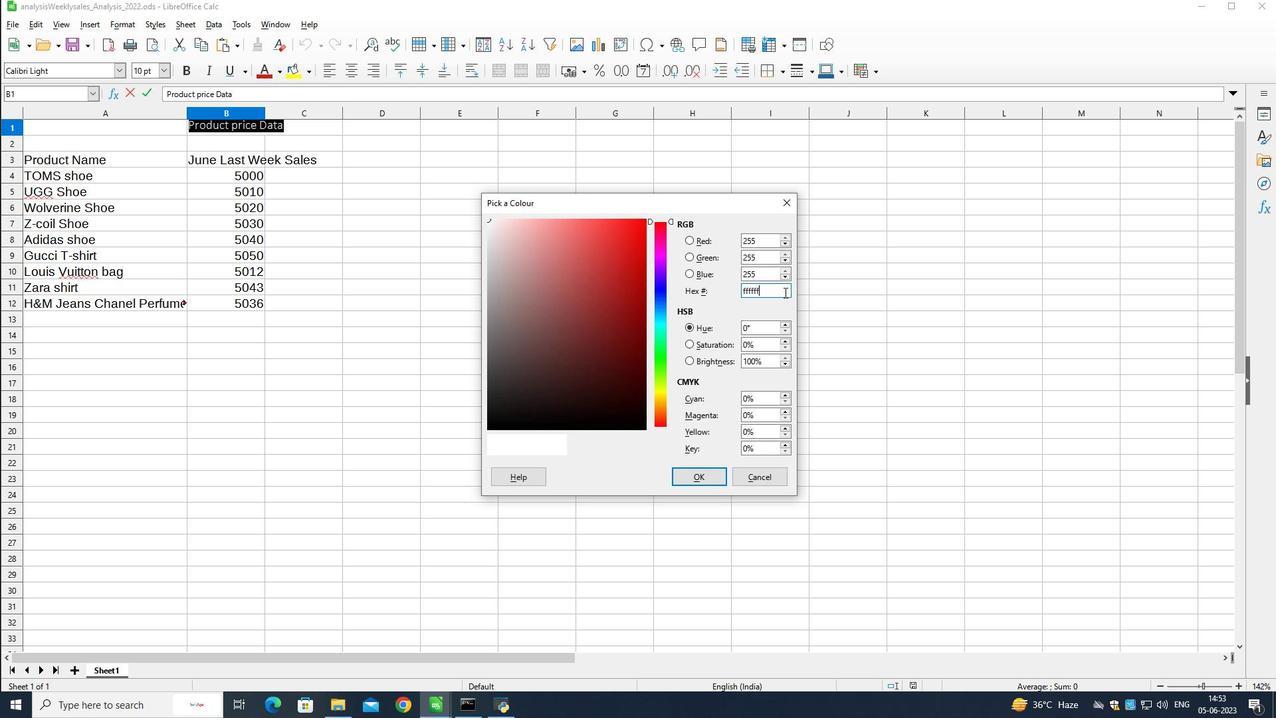 
Action: Mouse pressed left at (783, 292)
Screenshot: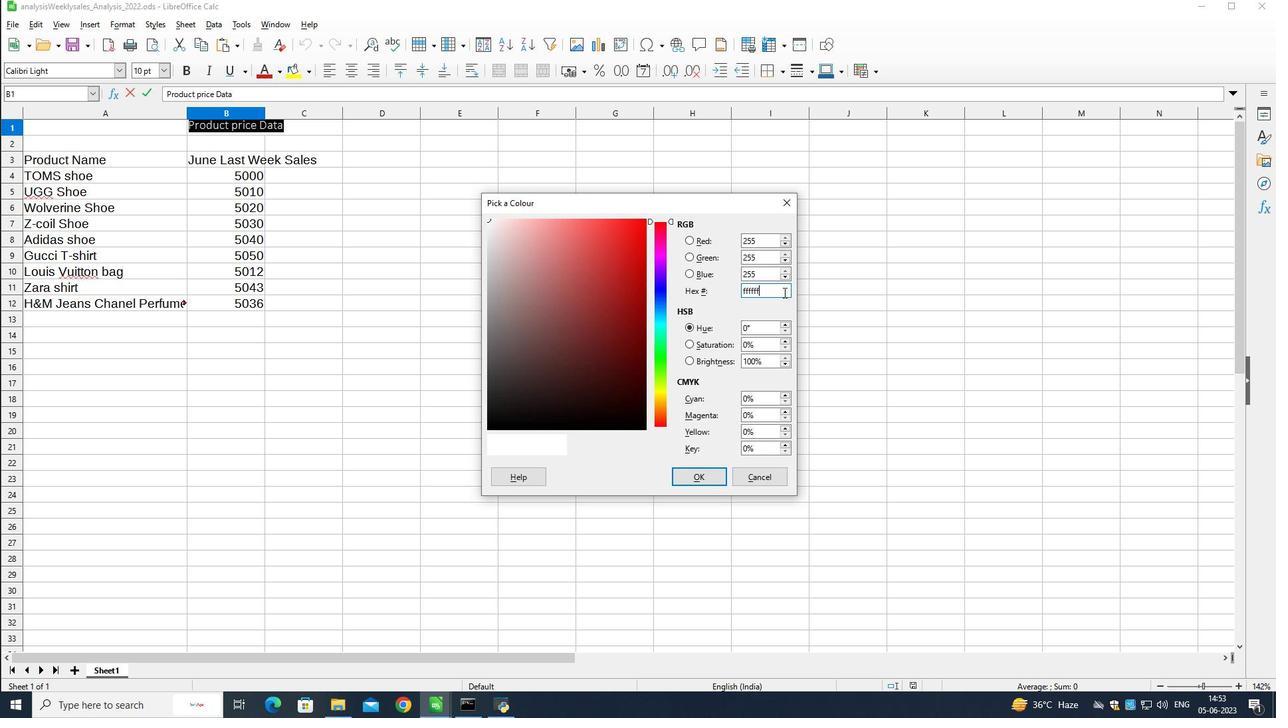 
Action: Mouse moved to (778, 292)
Screenshot: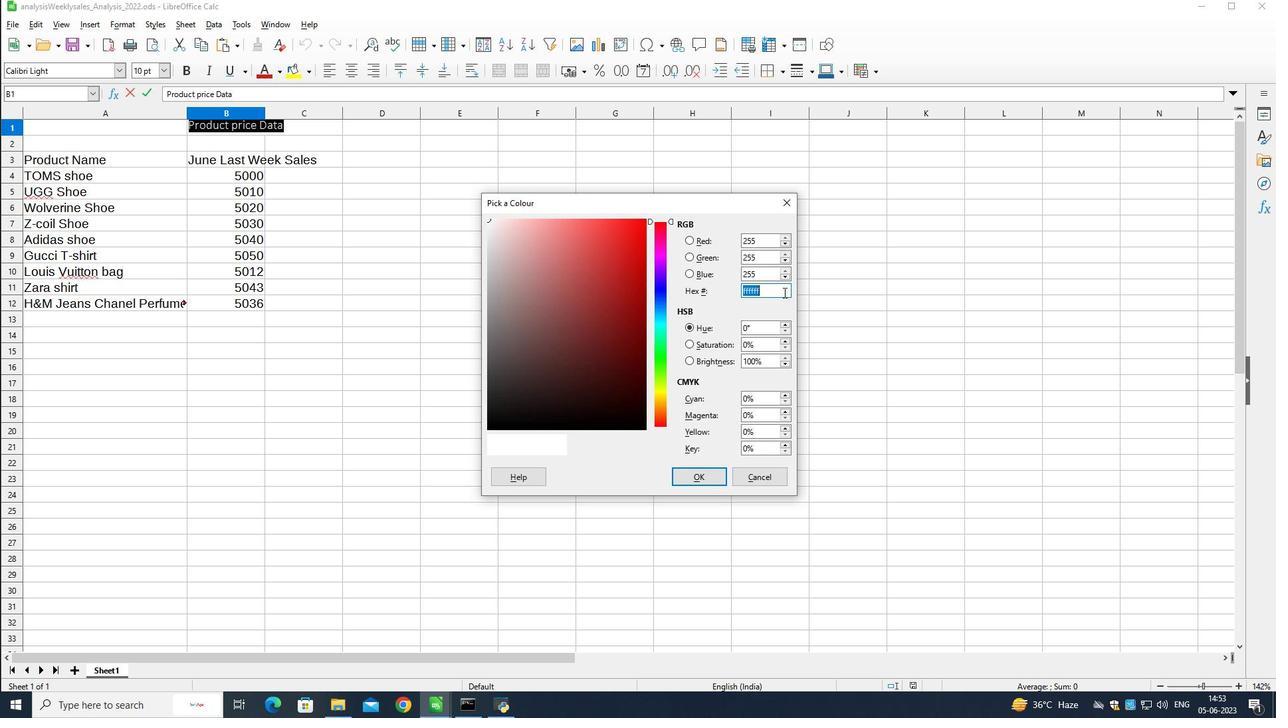 
Action: Key pressed <Key.shift><Key.shift><Key.shift><Key.shift><Key.shift><Key.shift>#
Screenshot: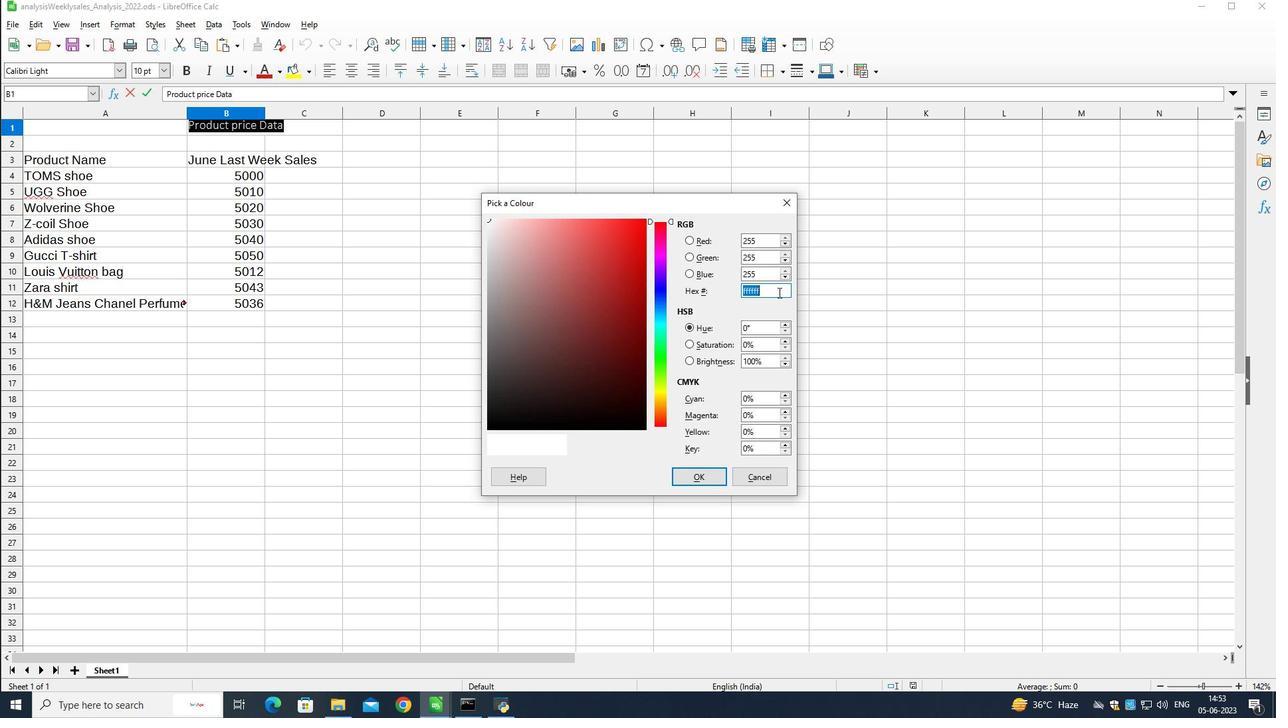 
Action: Mouse moved to (778, 292)
Screenshot: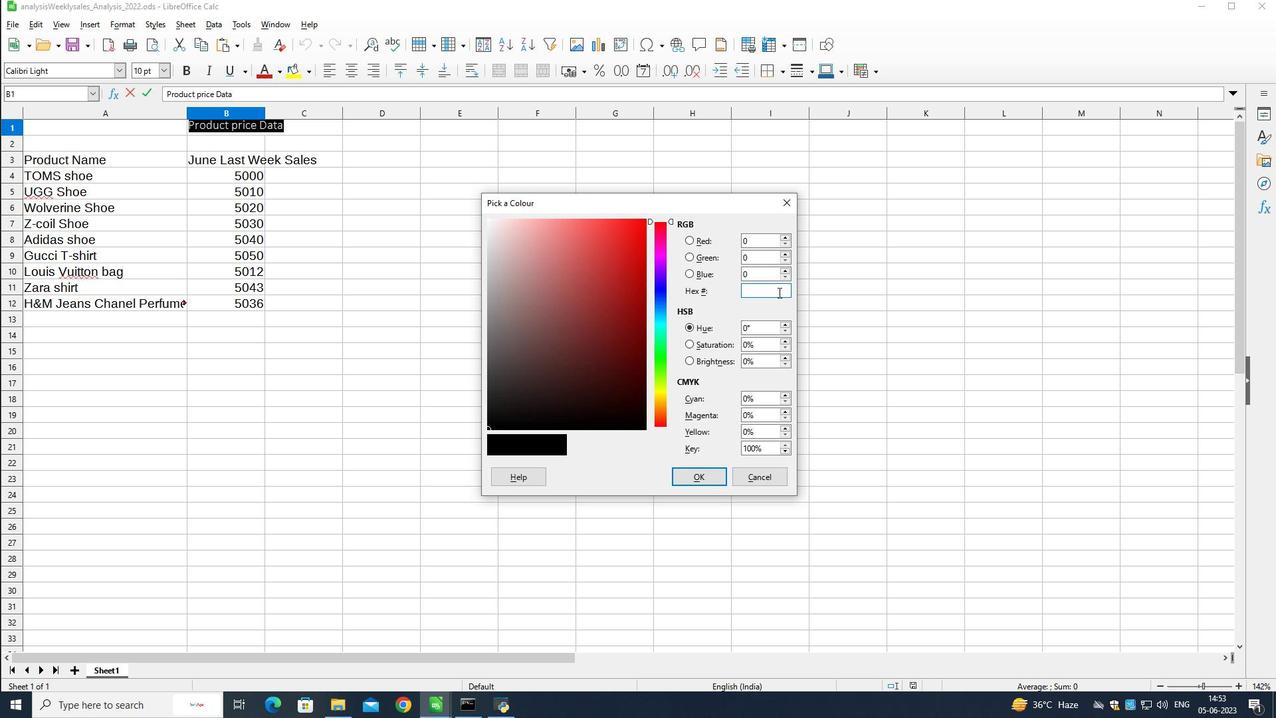 
Action: Key pressed a4c2f4<Key.enter>
Screenshot: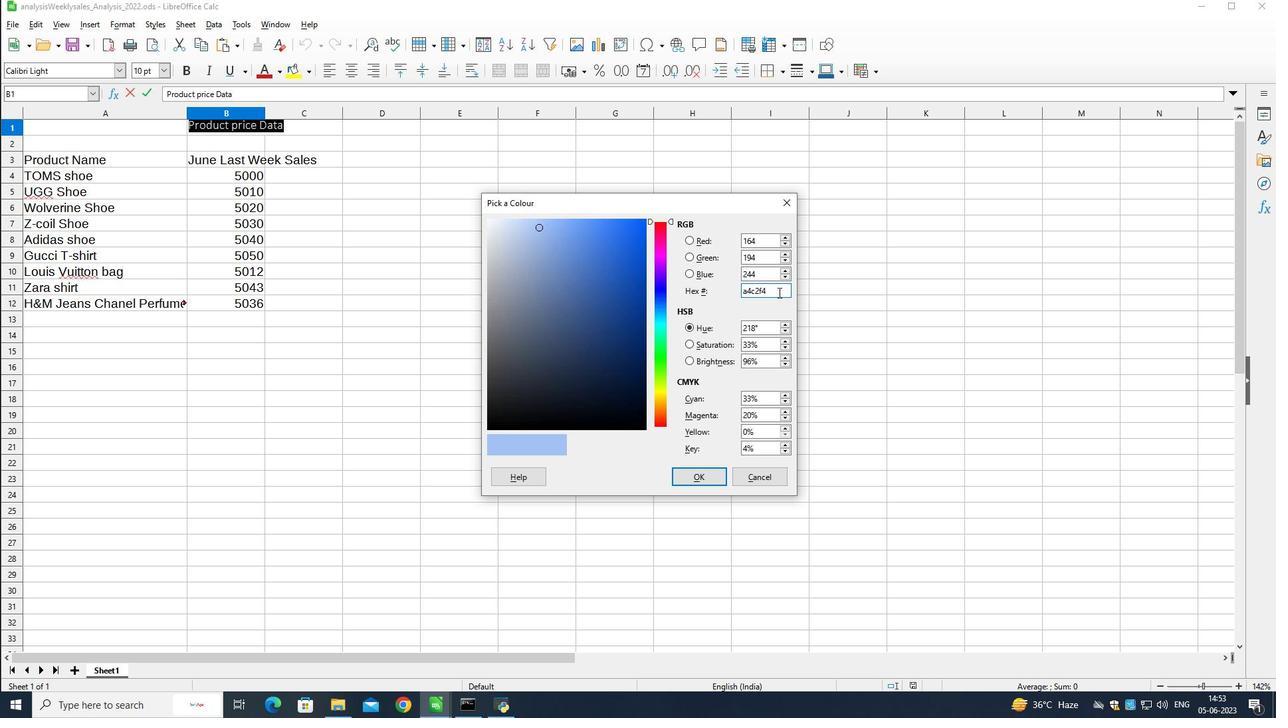 
Action: Mouse moved to (230, 73)
Screenshot: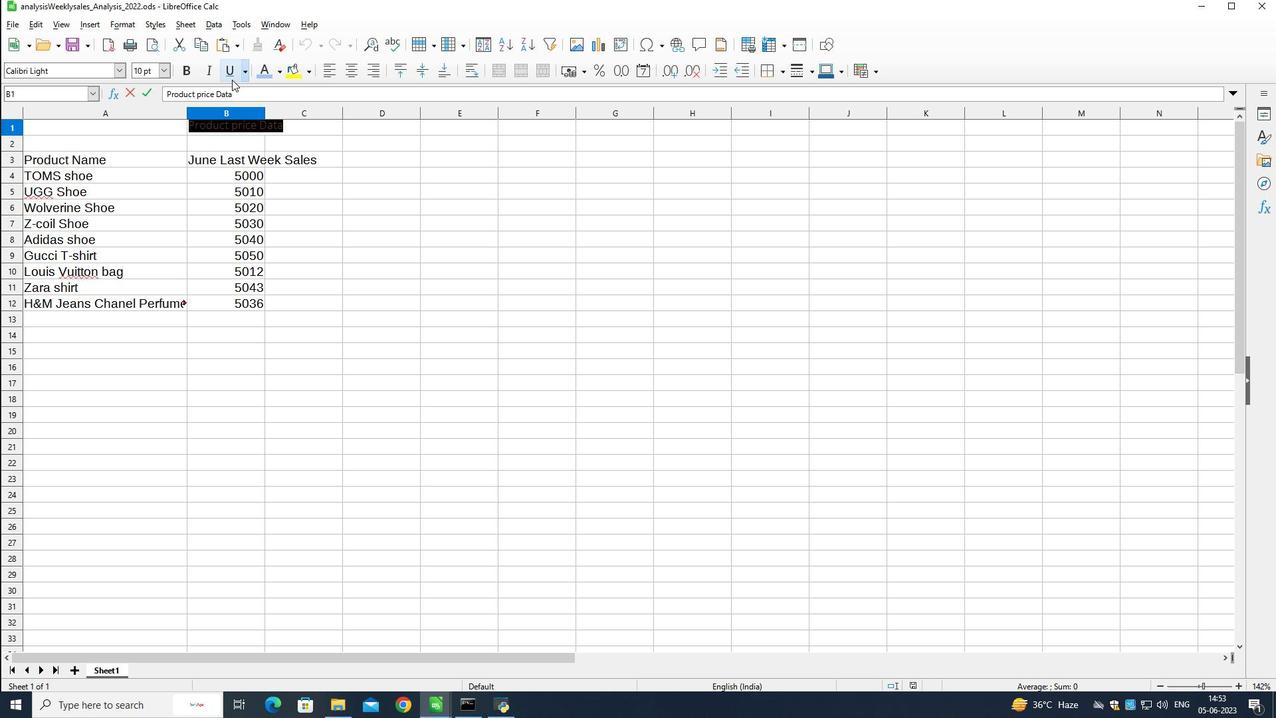 
Action: Mouse pressed left at (230, 73)
Screenshot: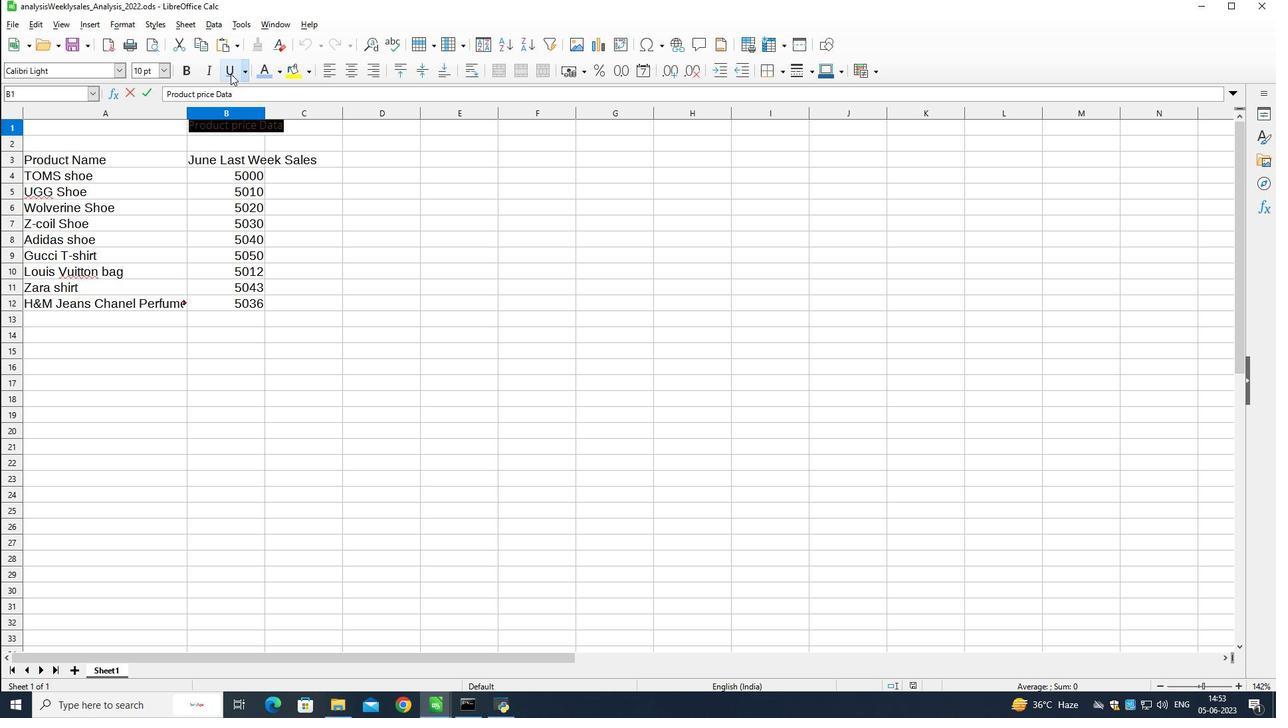 
Action: Mouse moved to (168, 68)
Screenshot: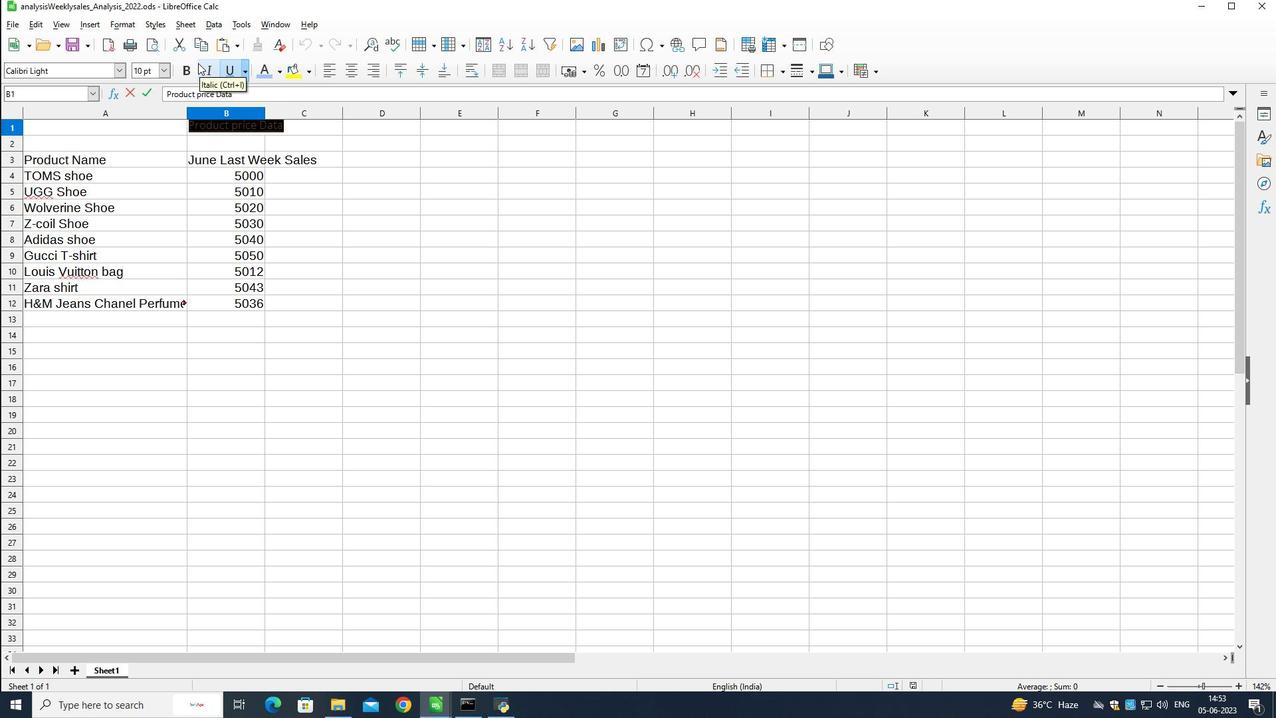 
Action: Mouse pressed left at (168, 68)
Screenshot: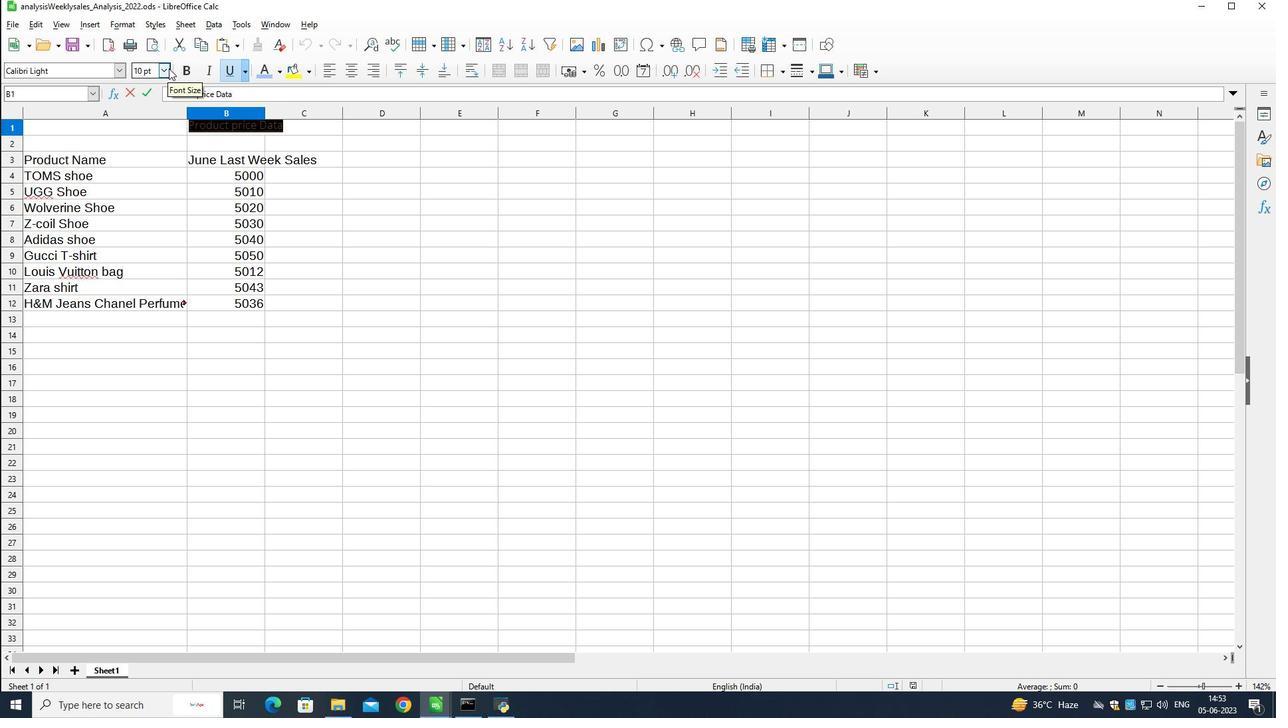 
Action: Mouse moved to (145, 230)
Screenshot: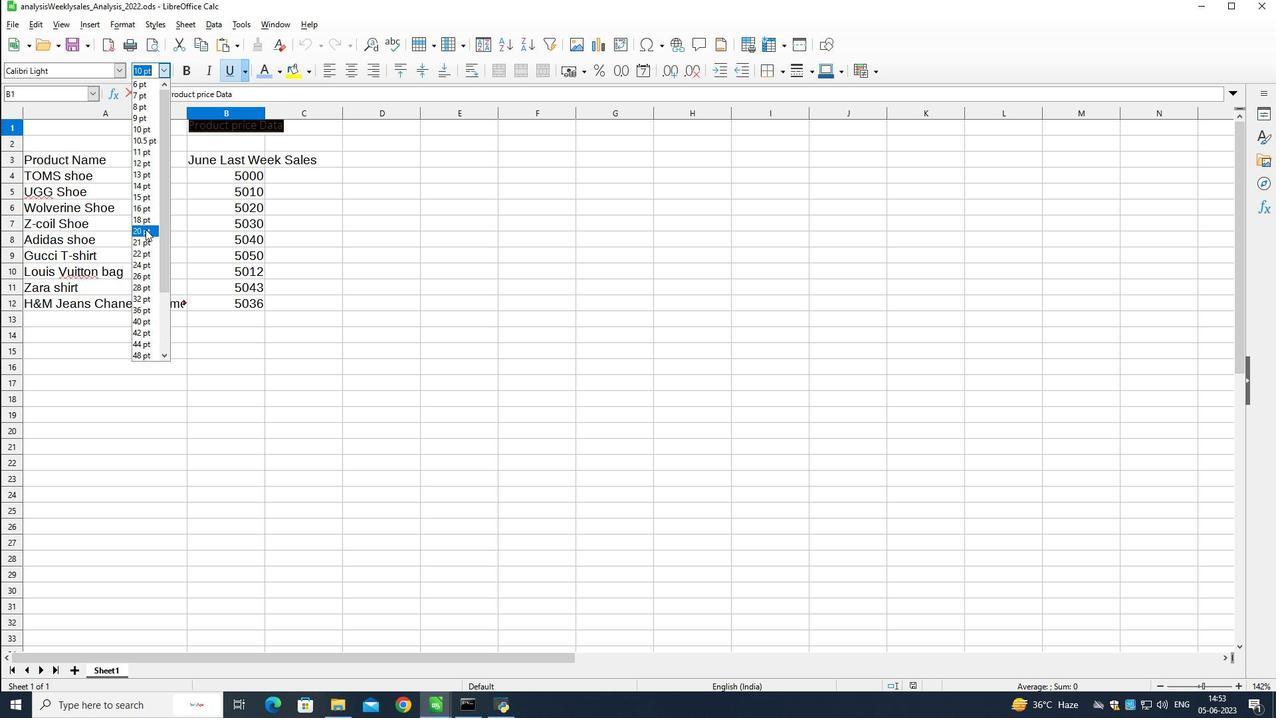 
Action: Mouse pressed left at (145, 230)
Screenshot: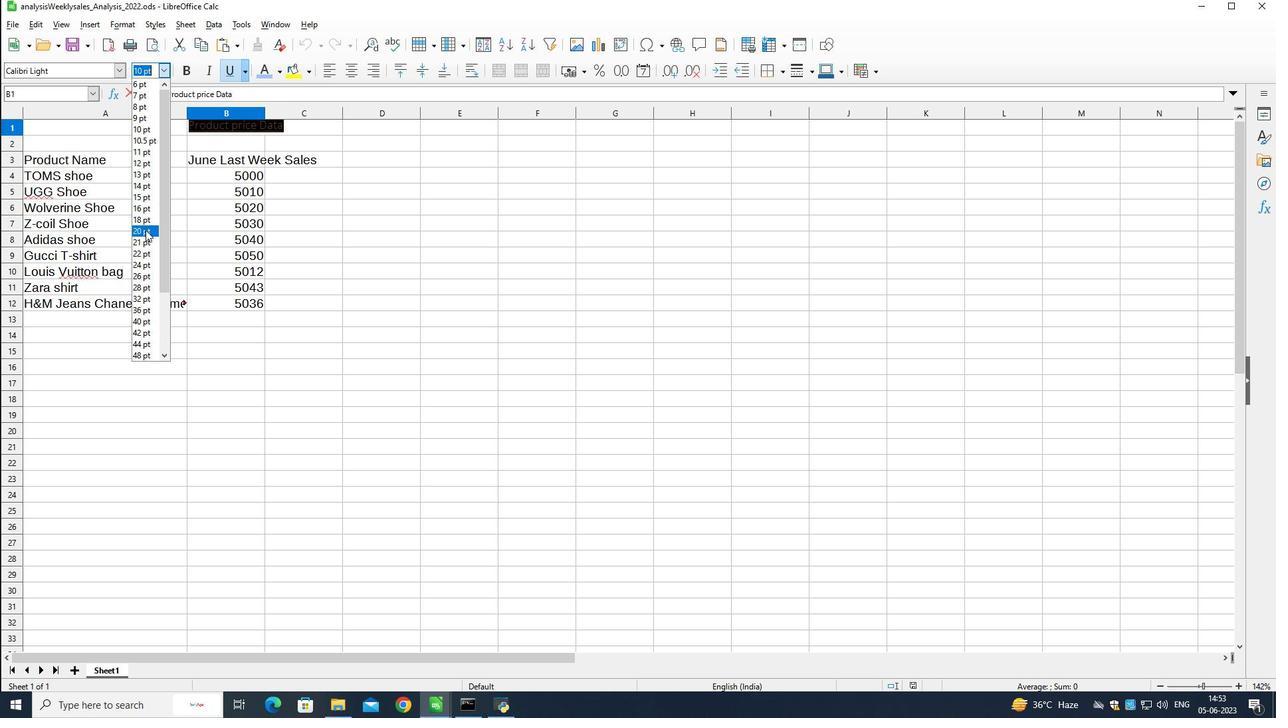 
Action: Mouse moved to (153, 240)
Screenshot: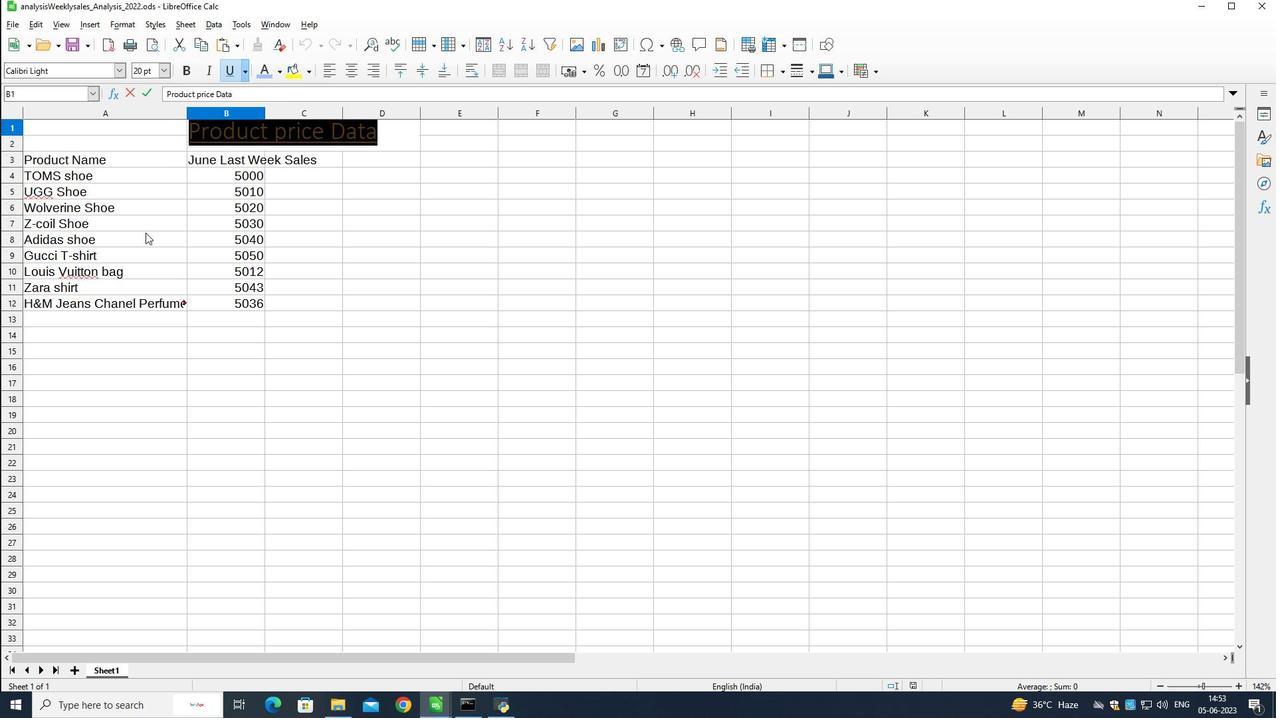 
Action: Mouse pressed left at (153, 240)
Screenshot: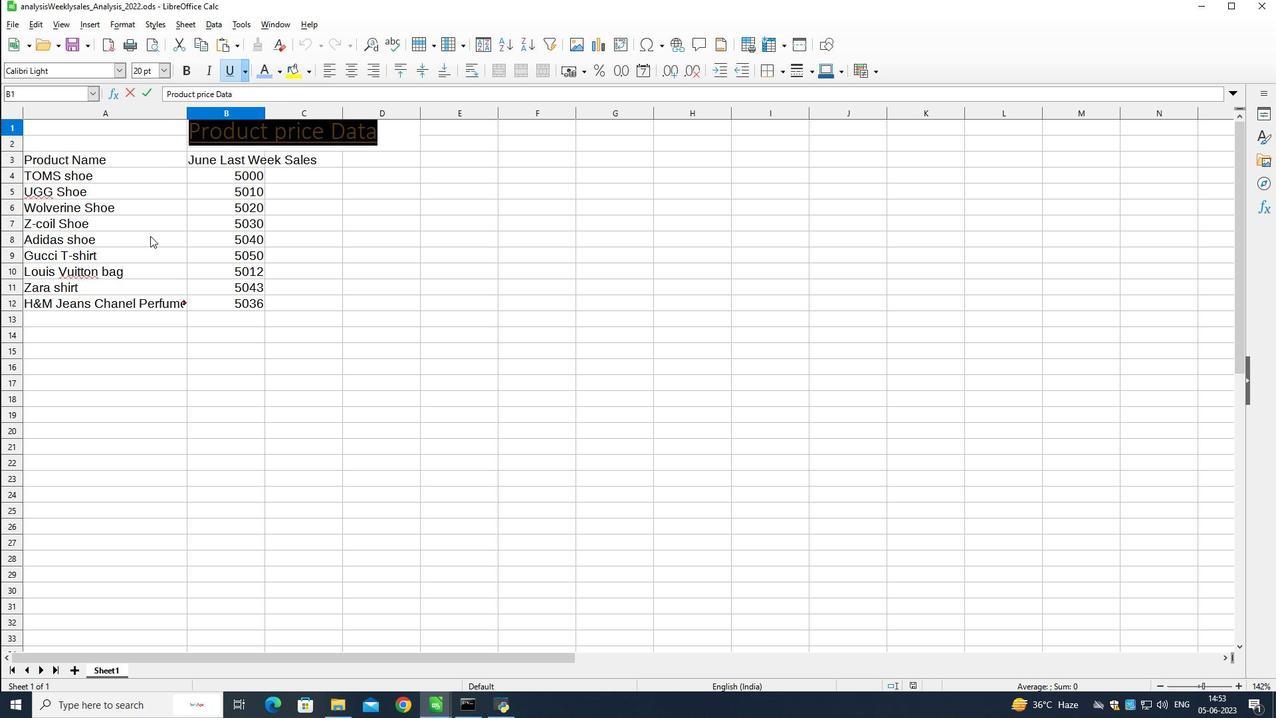 
Action: Mouse moved to (84, 172)
Screenshot: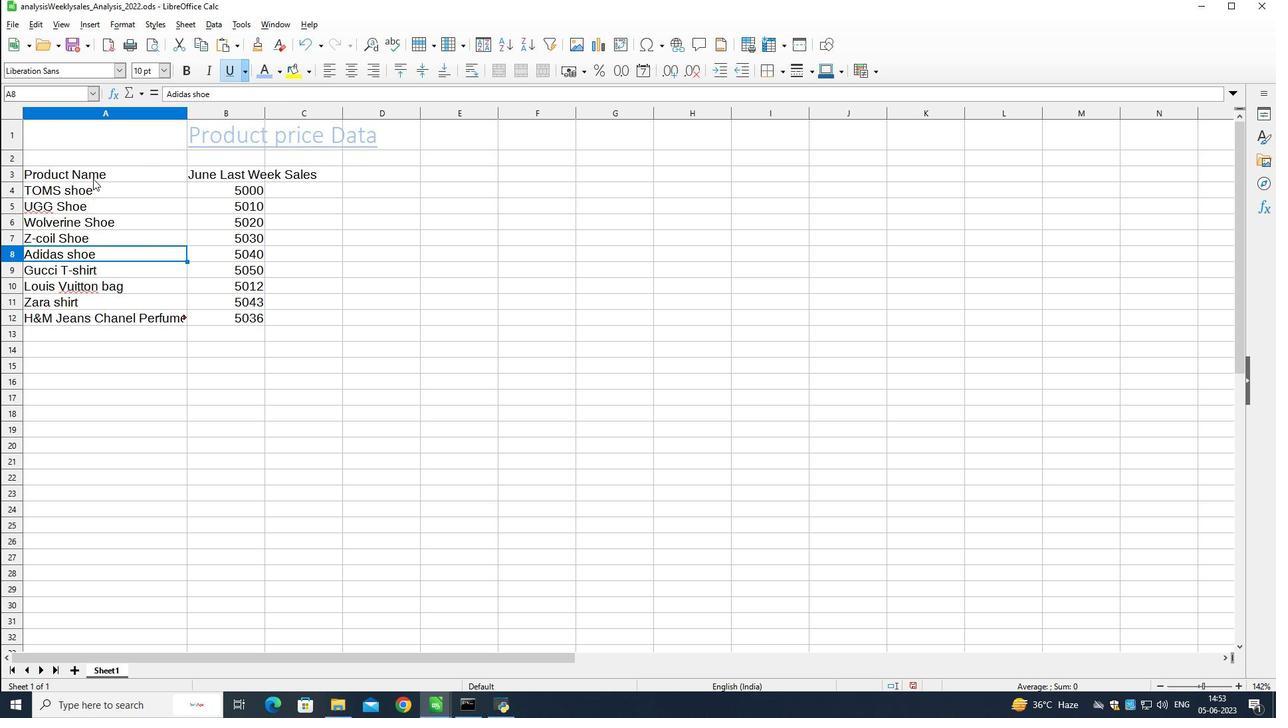 
Action: Mouse pressed left at (84, 172)
Screenshot: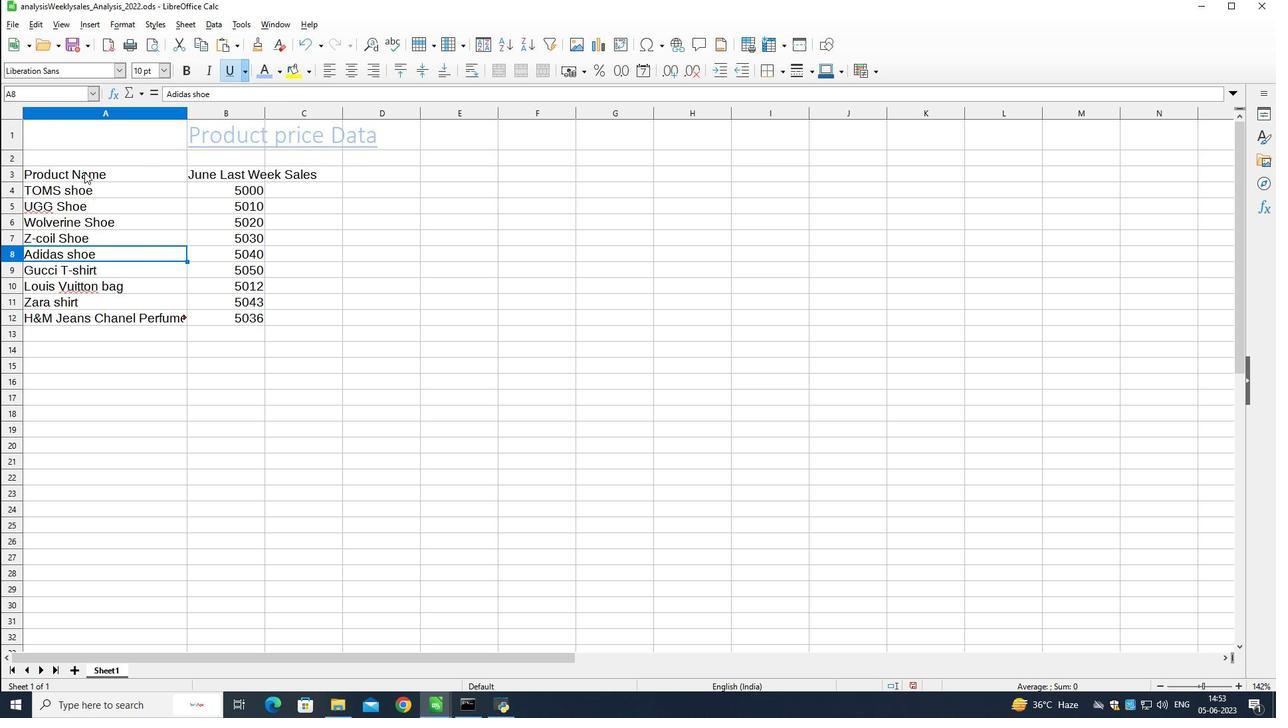 
Action: Mouse moved to (71, 72)
Screenshot: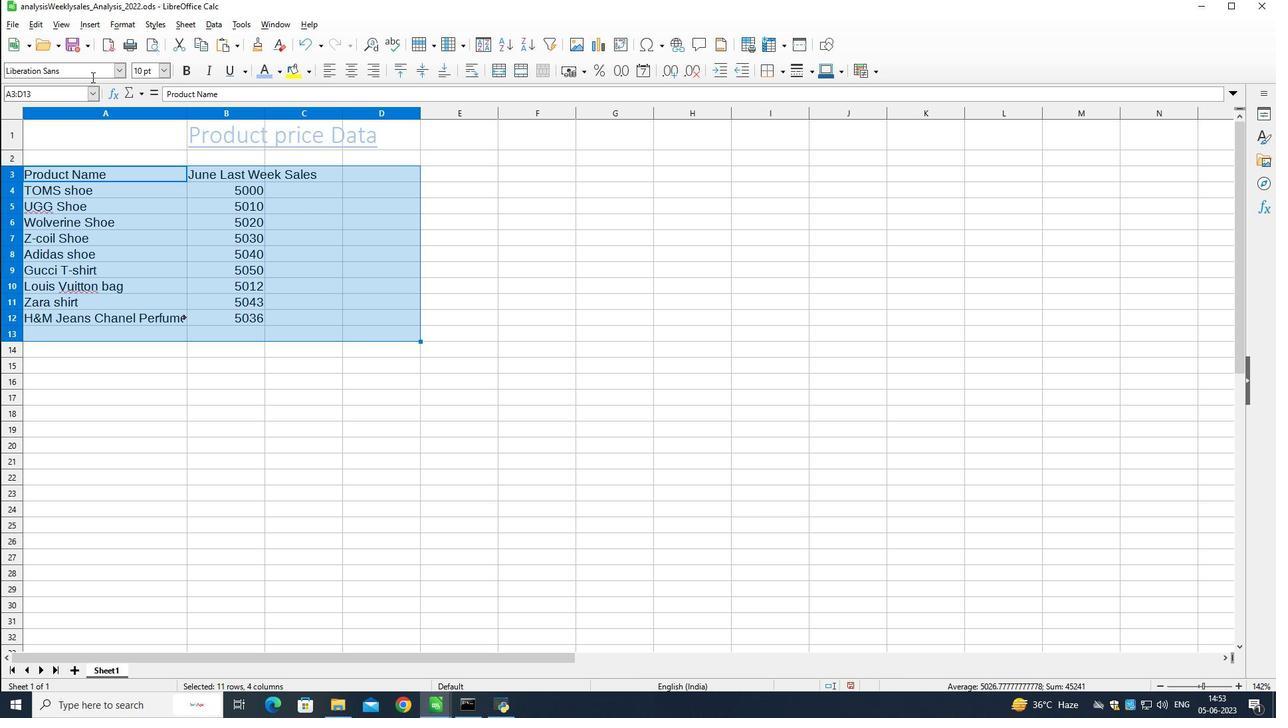 
Action: Mouse pressed left at (71, 72)
Screenshot: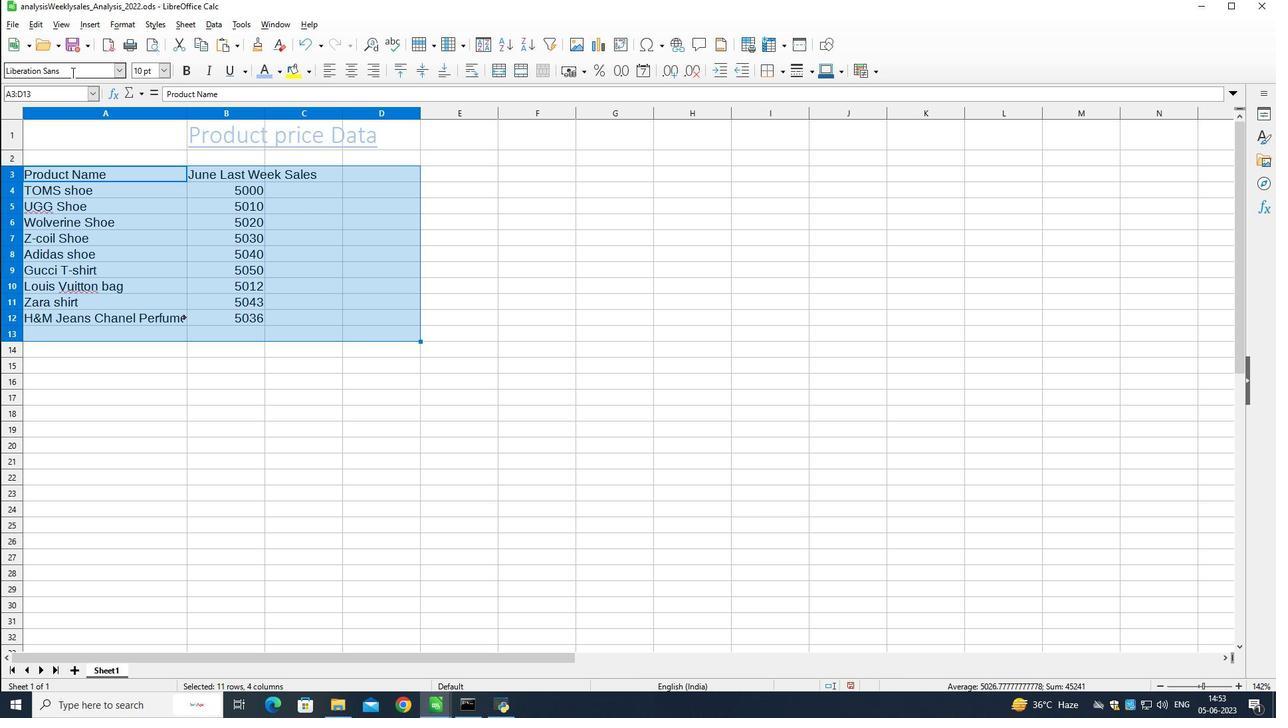 
Action: Mouse pressed left at (71, 72)
Screenshot: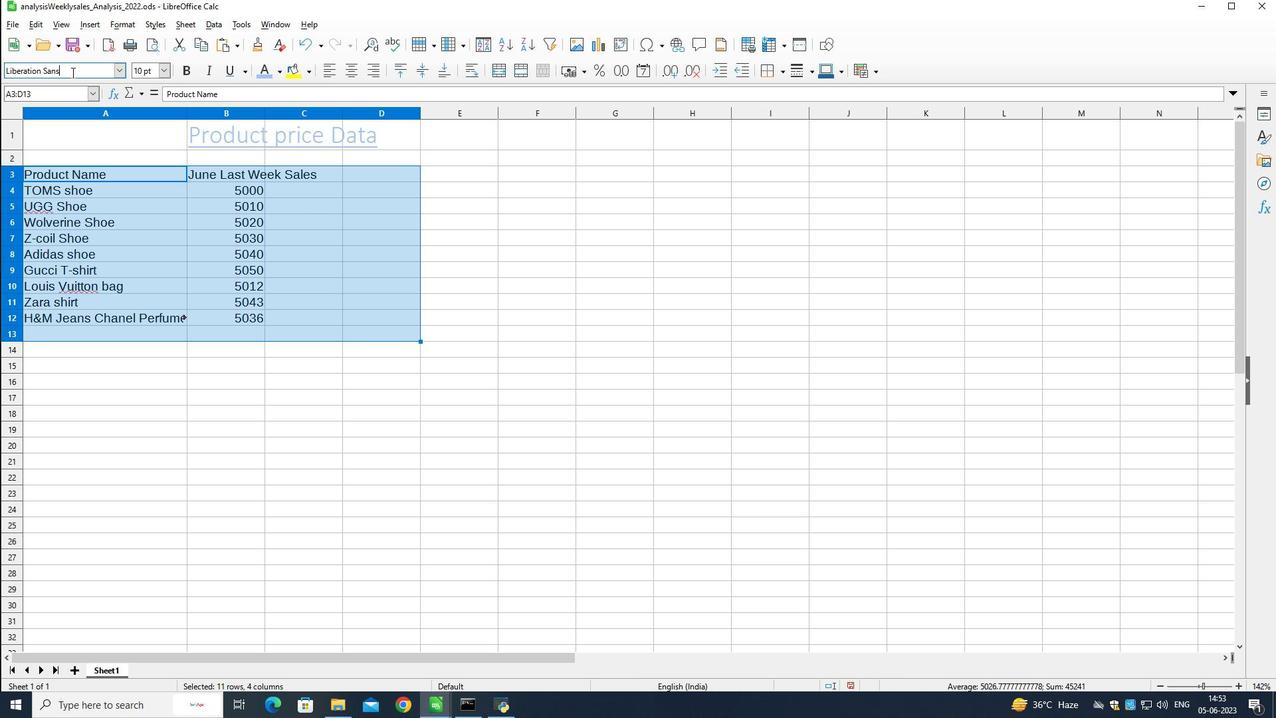 
Action: Mouse pressed left at (71, 72)
Screenshot: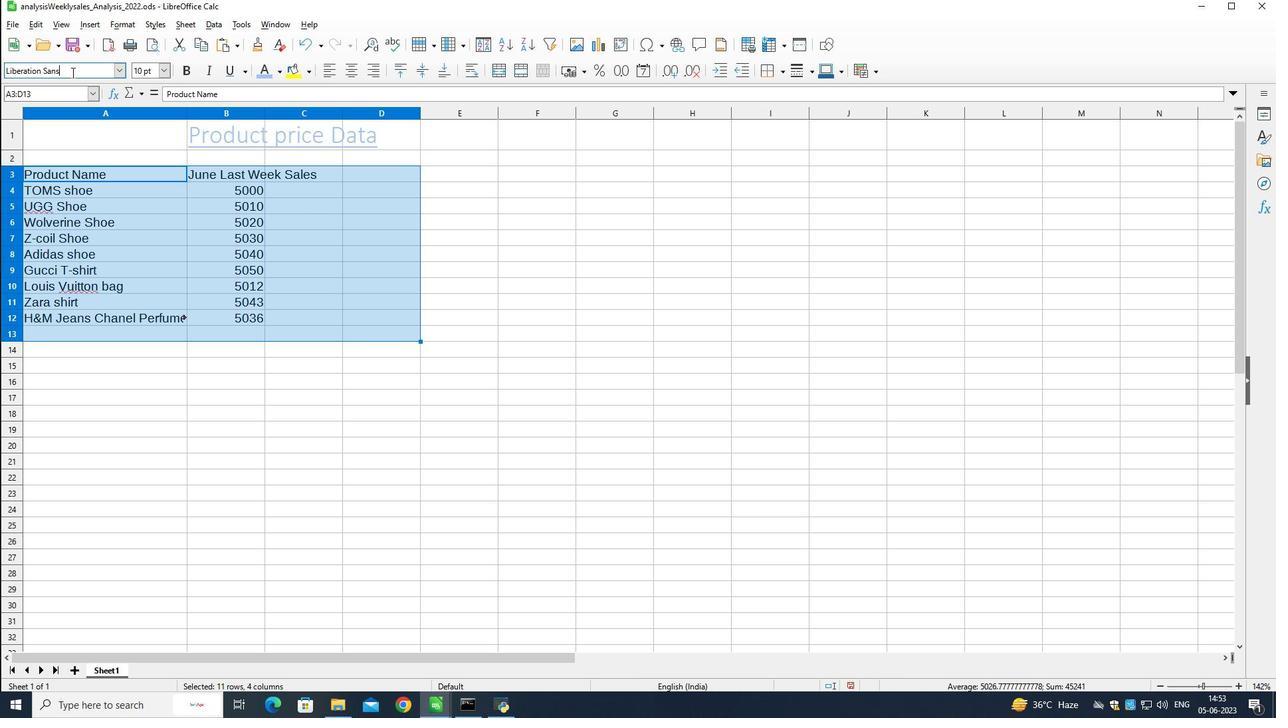
Action: Mouse moved to (176, 212)
Screenshot: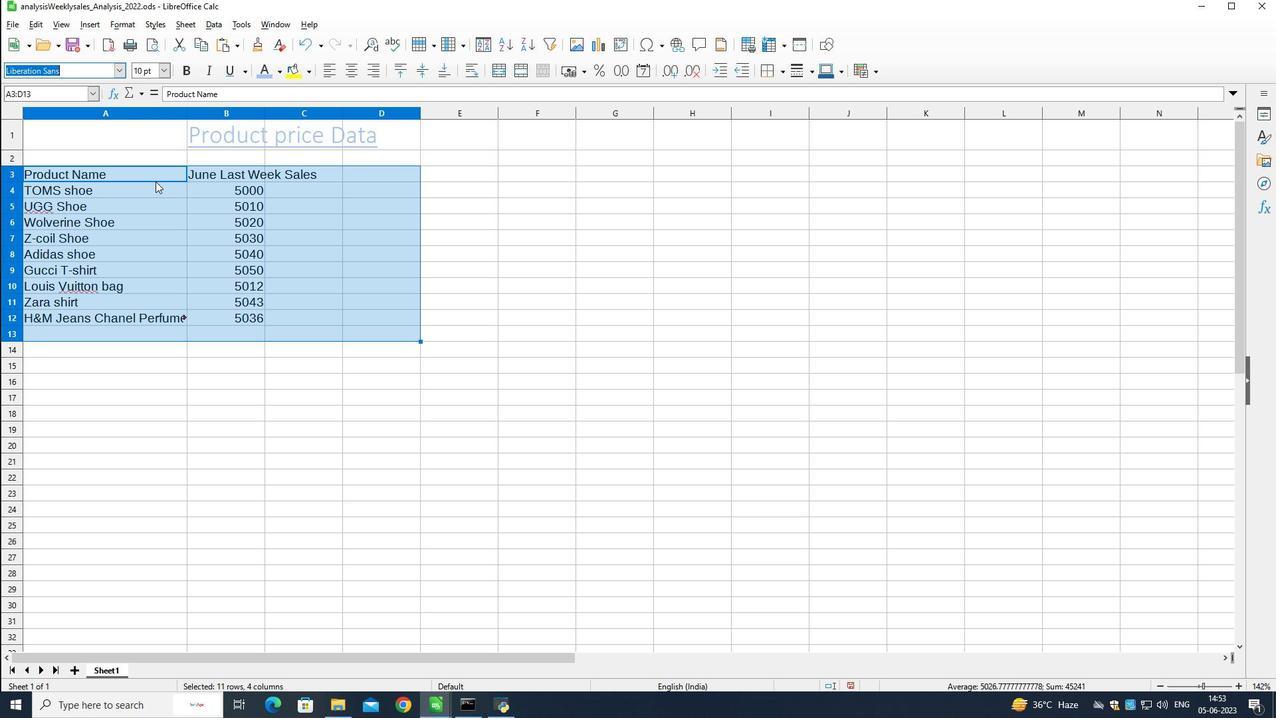 
Action: Key pressed <Key.shift>Book<Key.enter>
Screenshot: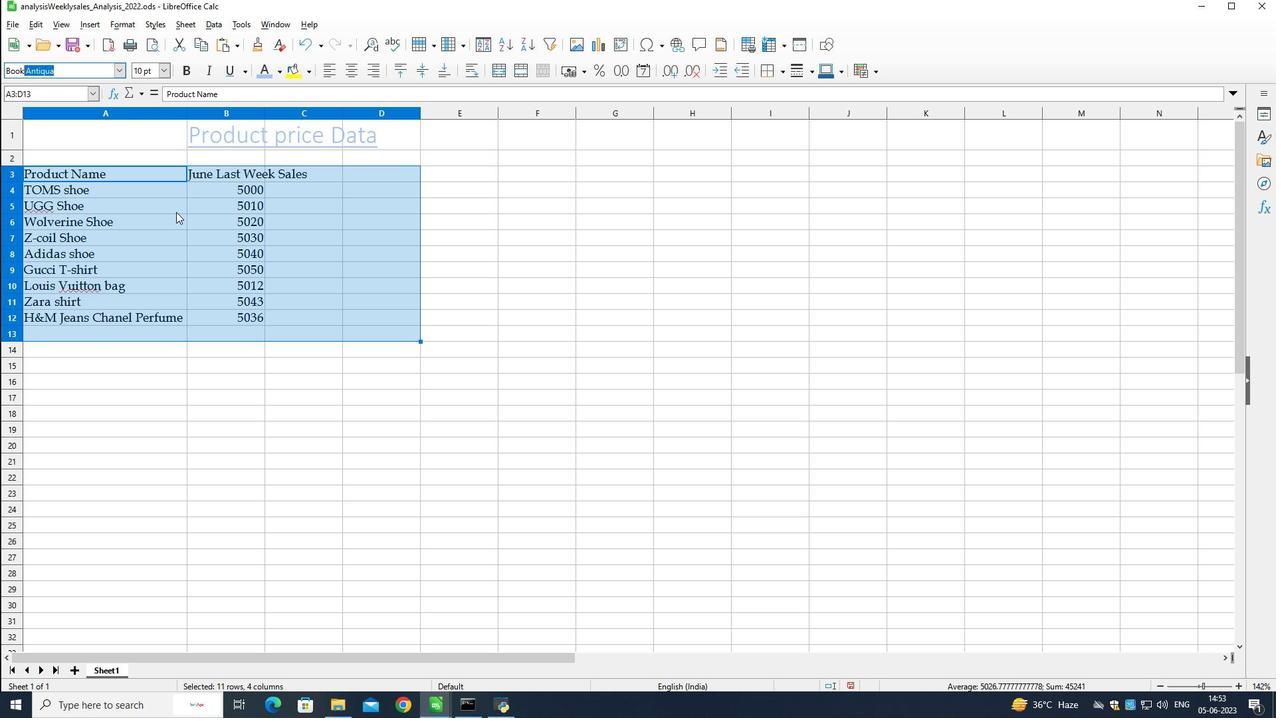 
Action: Mouse moved to (163, 71)
Screenshot: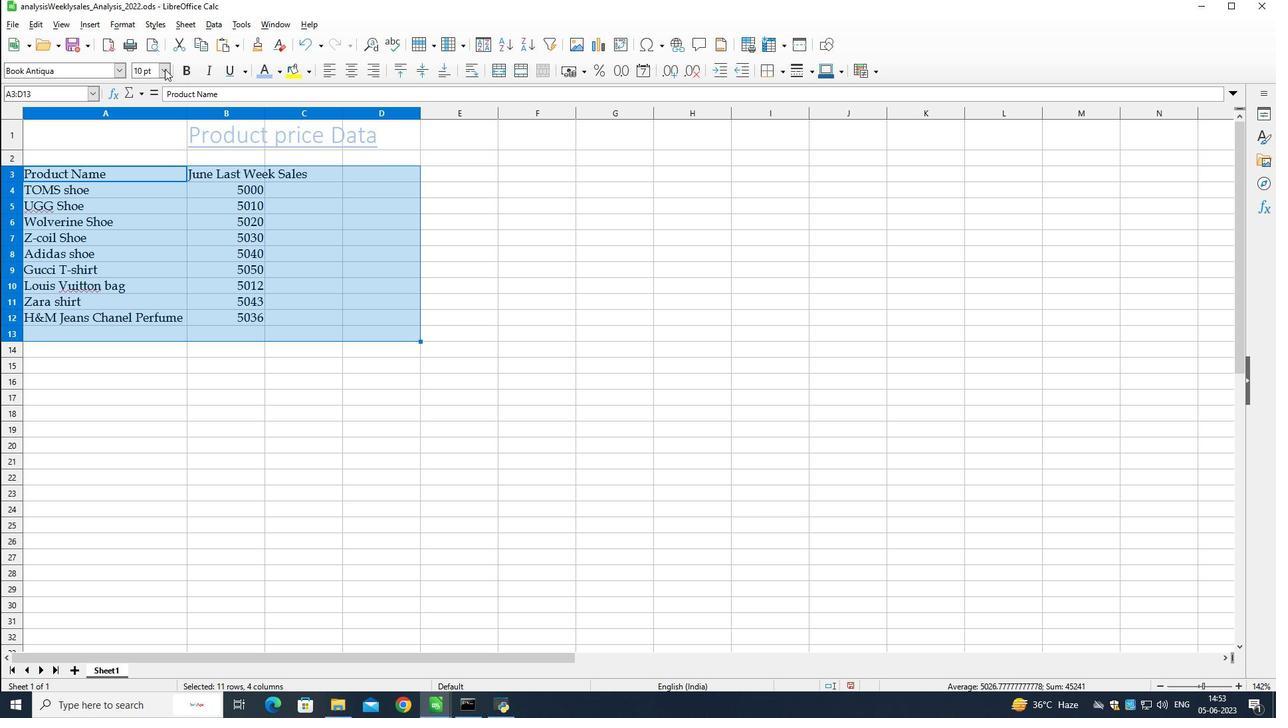 
Action: Mouse pressed left at (163, 71)
Screenshot: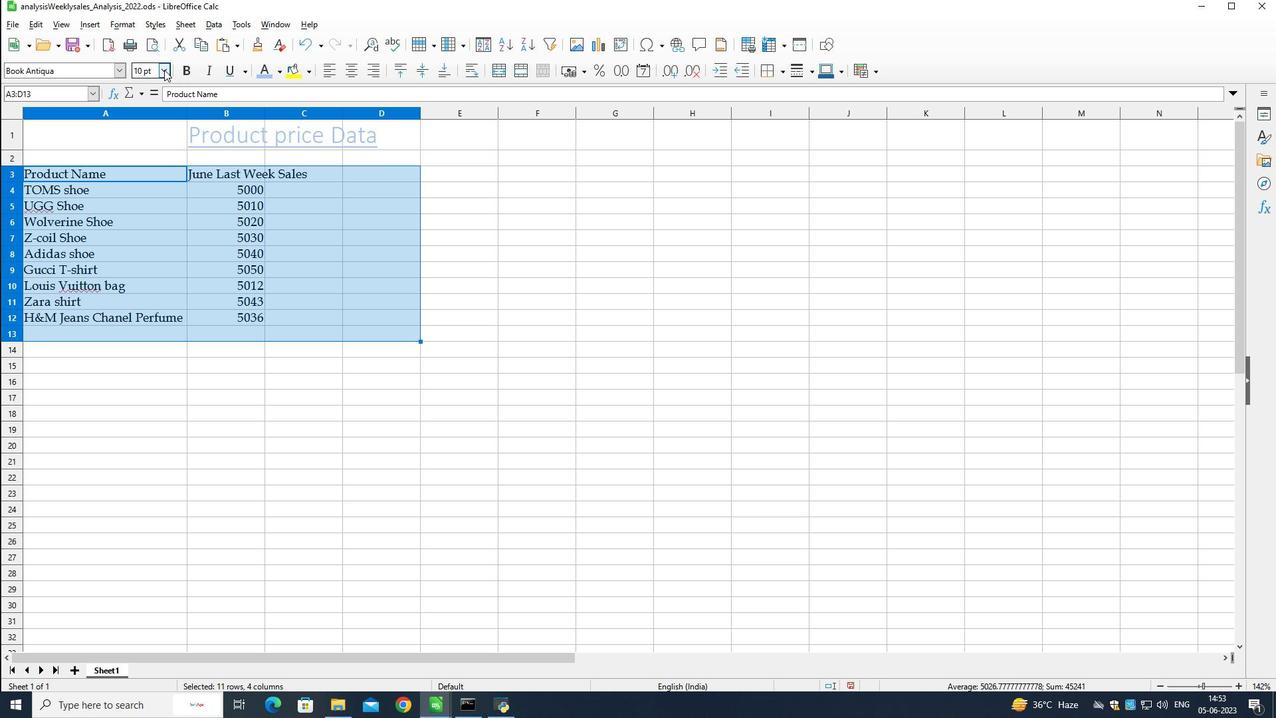 
Action: Mouse moved to (143, 190)
Screenshot: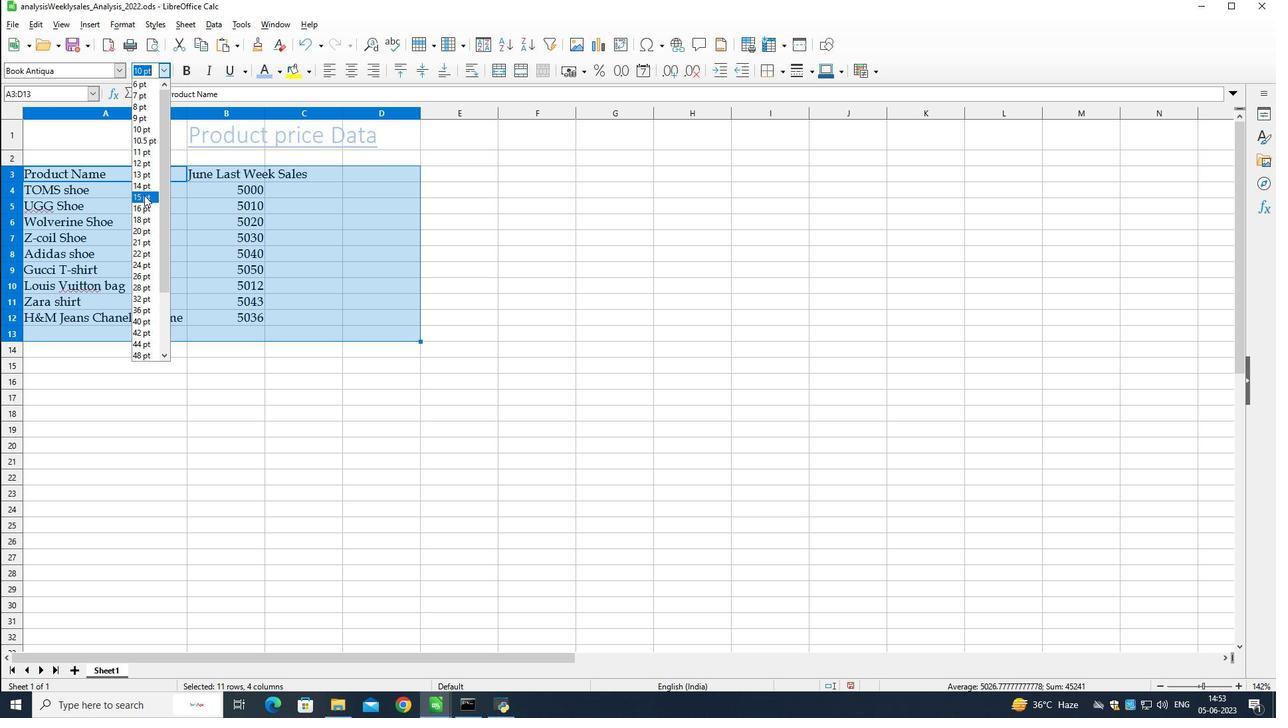 
Action: Mouse pressed left at (143, 190)
Screenshot: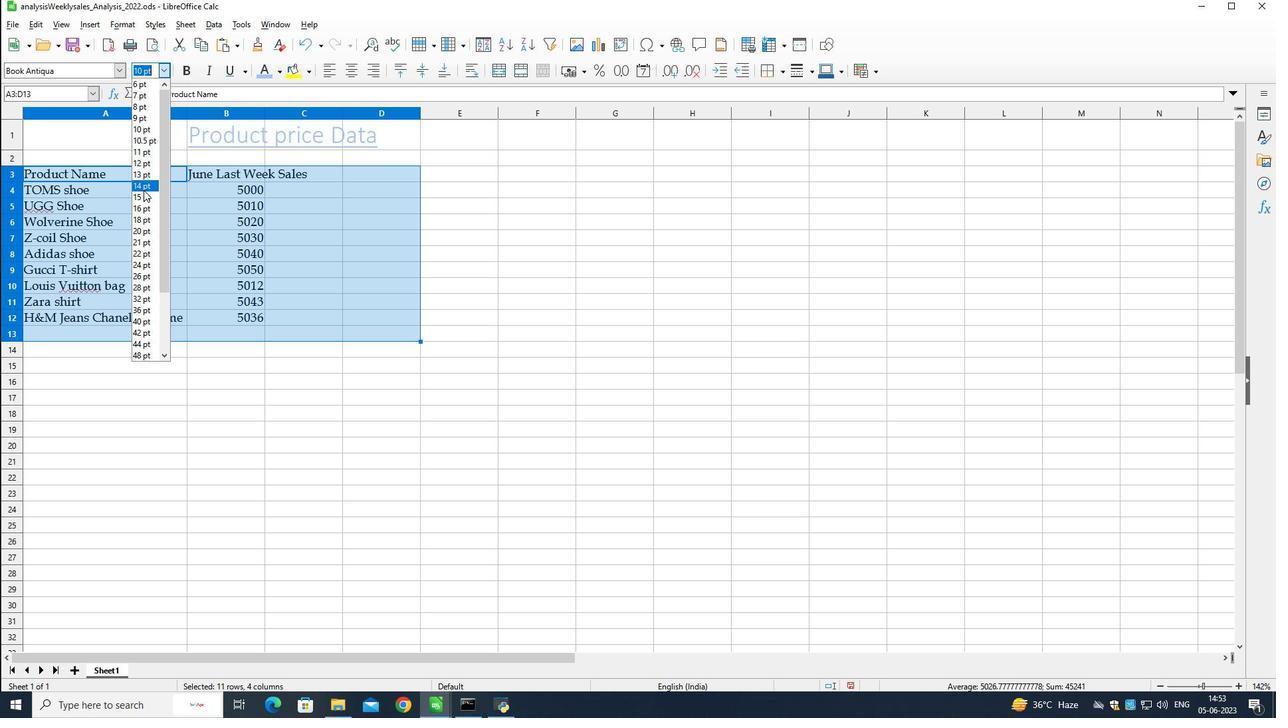 
Action: Mouse moved to (502, 226)
Screenshot: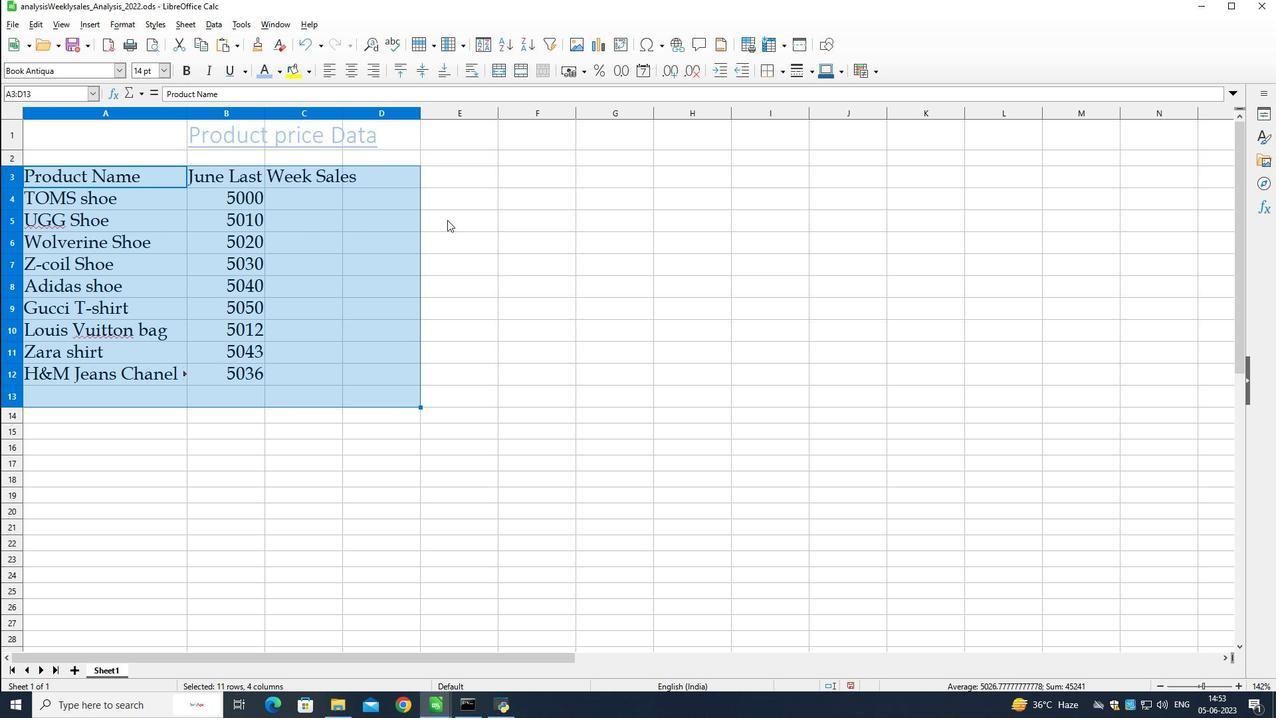 
Action: Mouse pressed left at (502, 226)
Screenshot: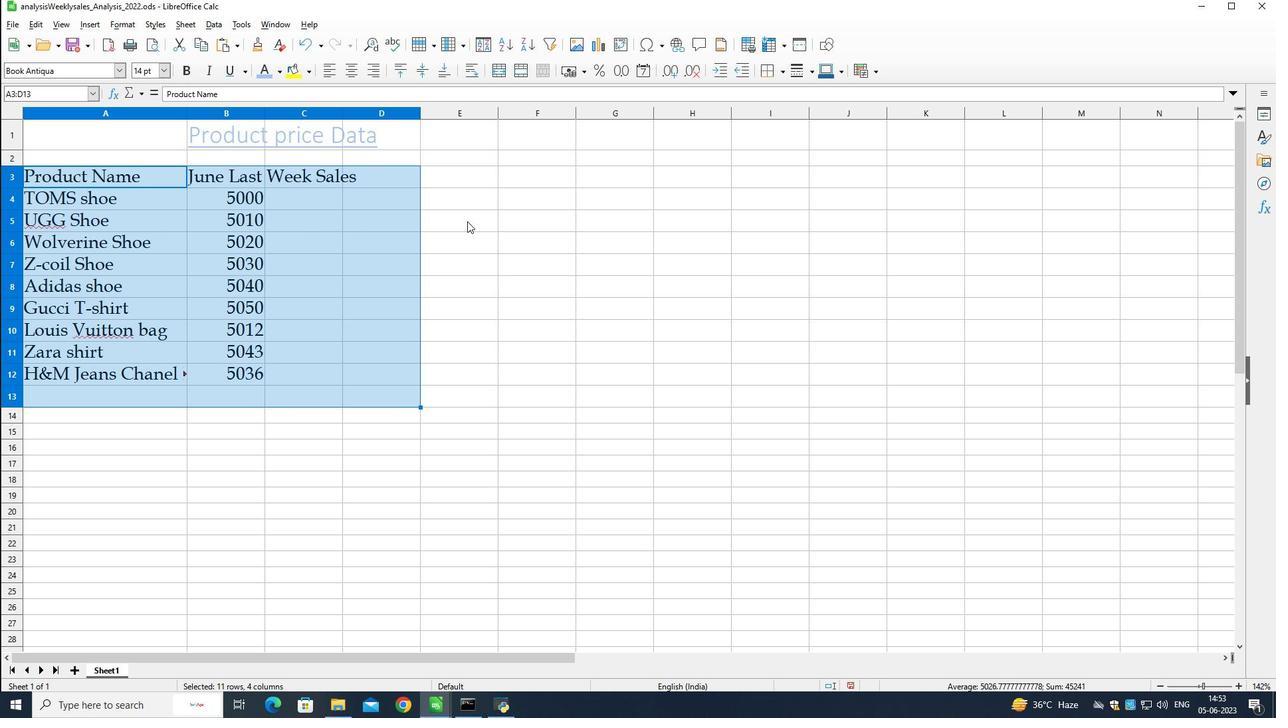 
Action: Mouse moved to (53, 139)
Screenshot: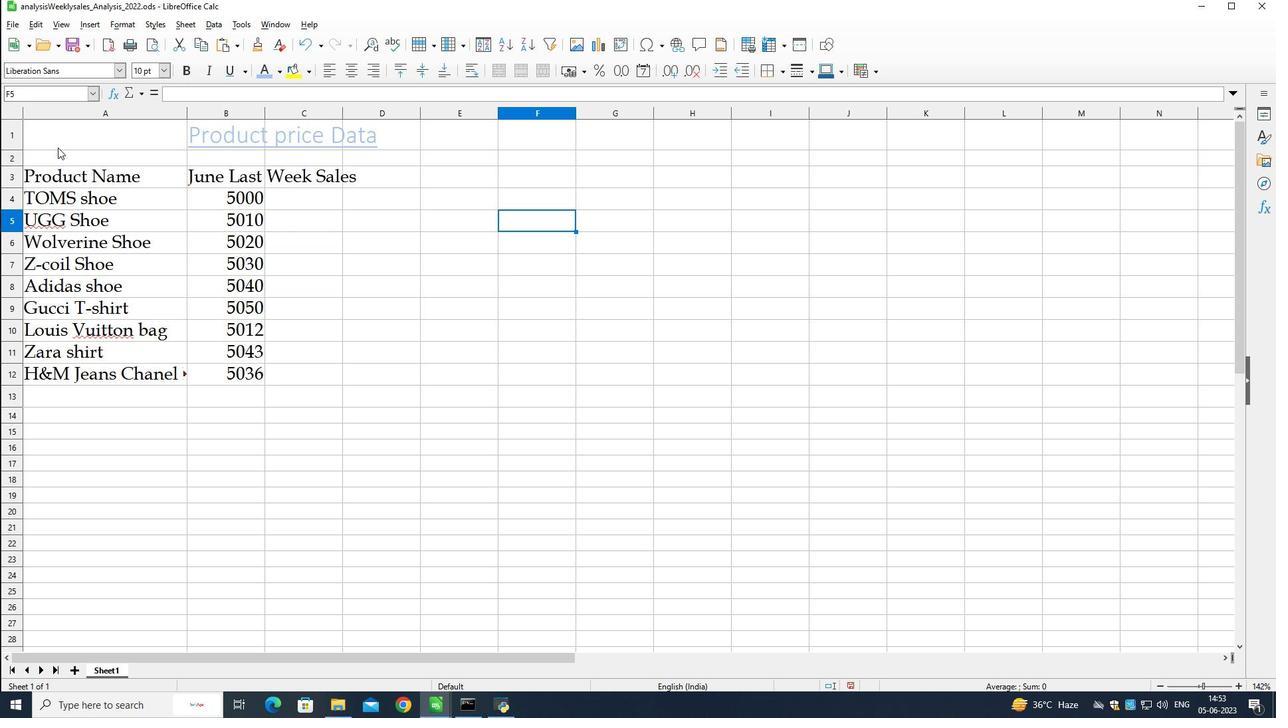 
Action: Mouse pressed left at (53, 139)
Screenshot: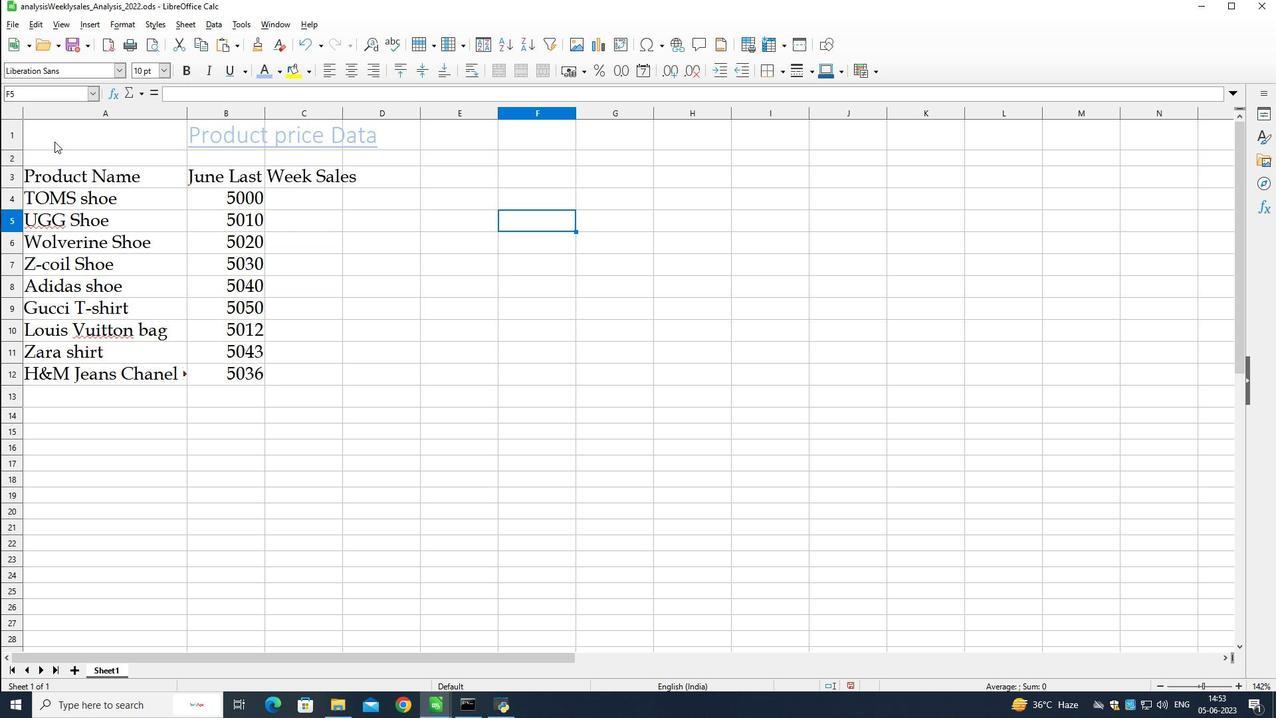 
Action: Mouse moved to (352, 71)
Screenshot: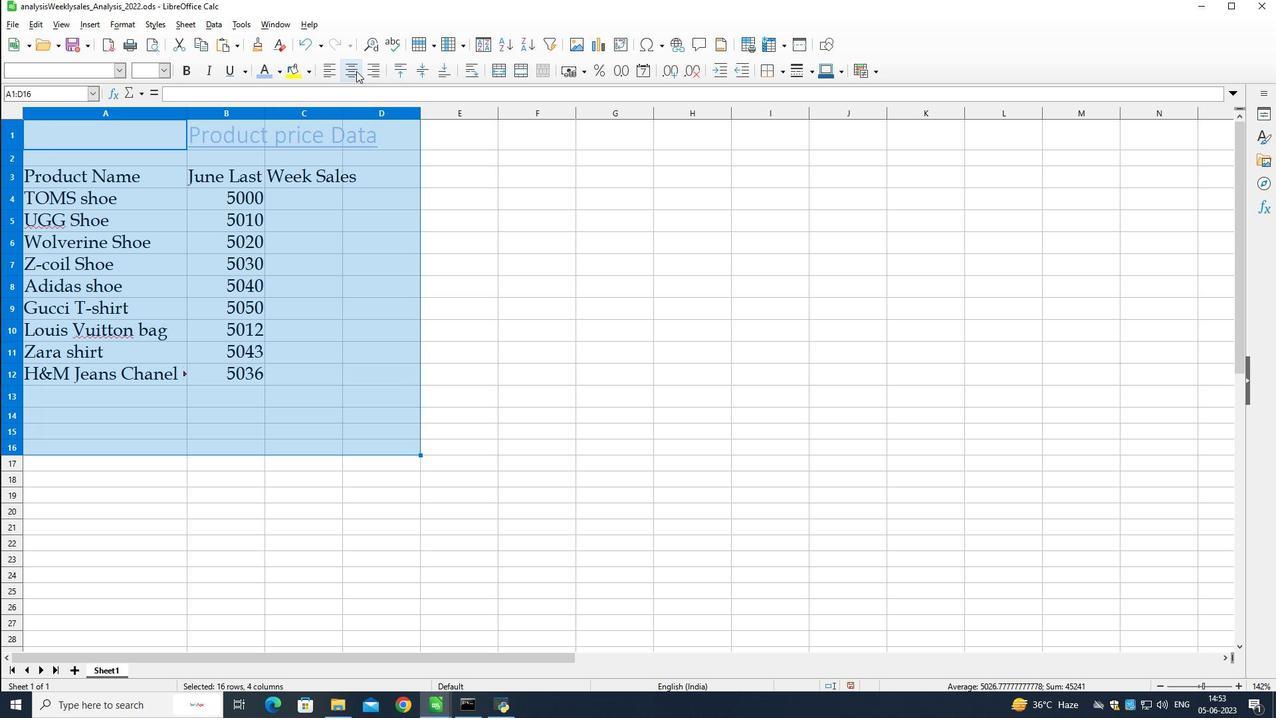 
Action: Mouse pressed left at (352, 71)
Screenshot: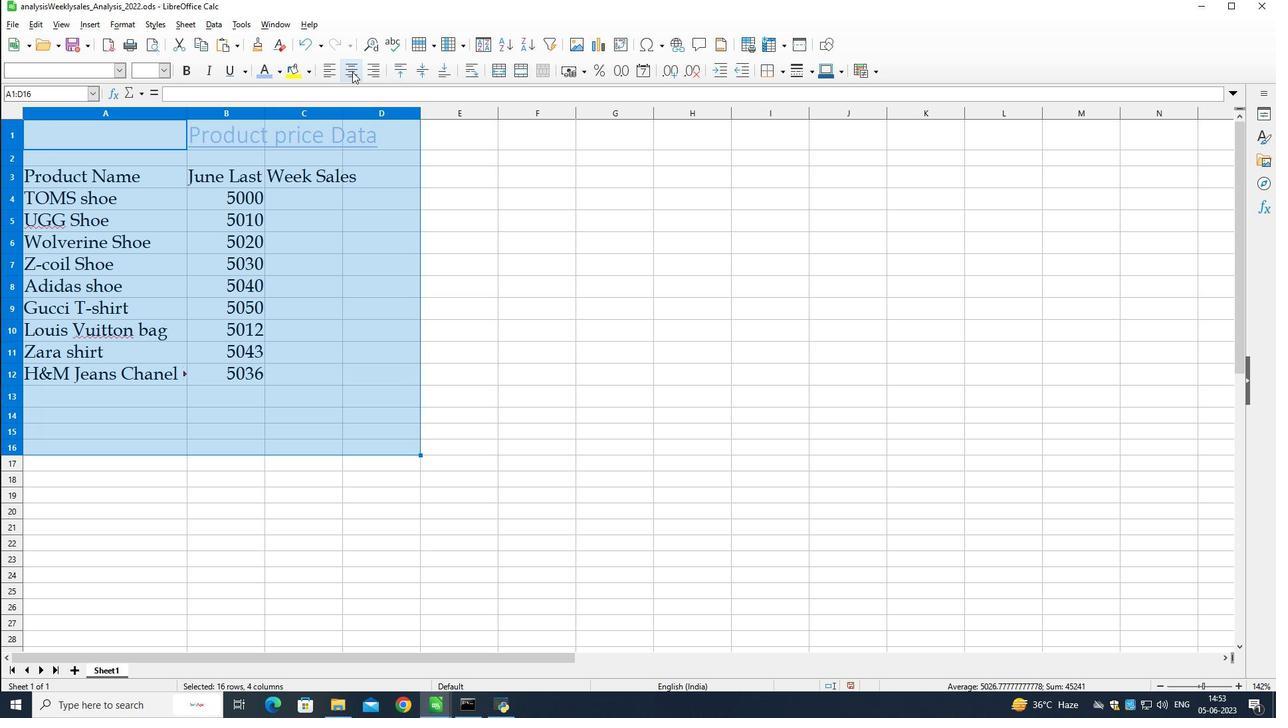 
Action: Mouse moved to (593, 319)
Screenshot: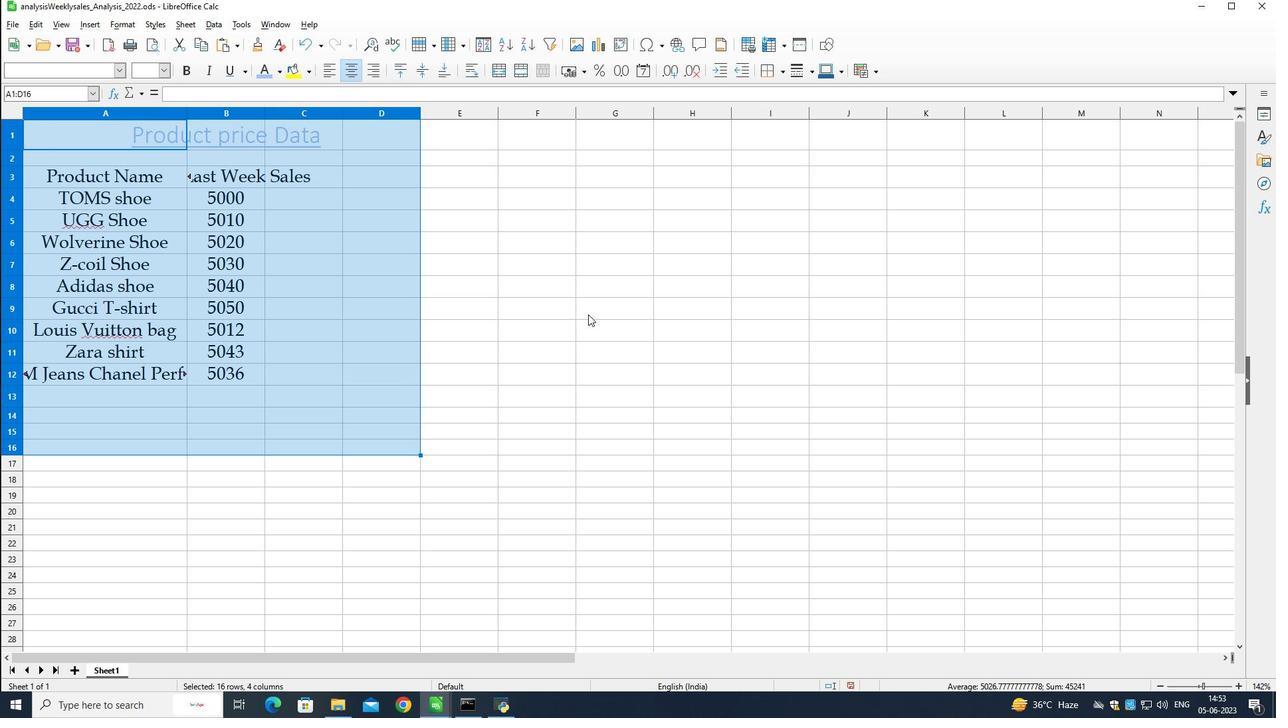 
Action: Mouse pressed left at (593, 319)
Screenshot: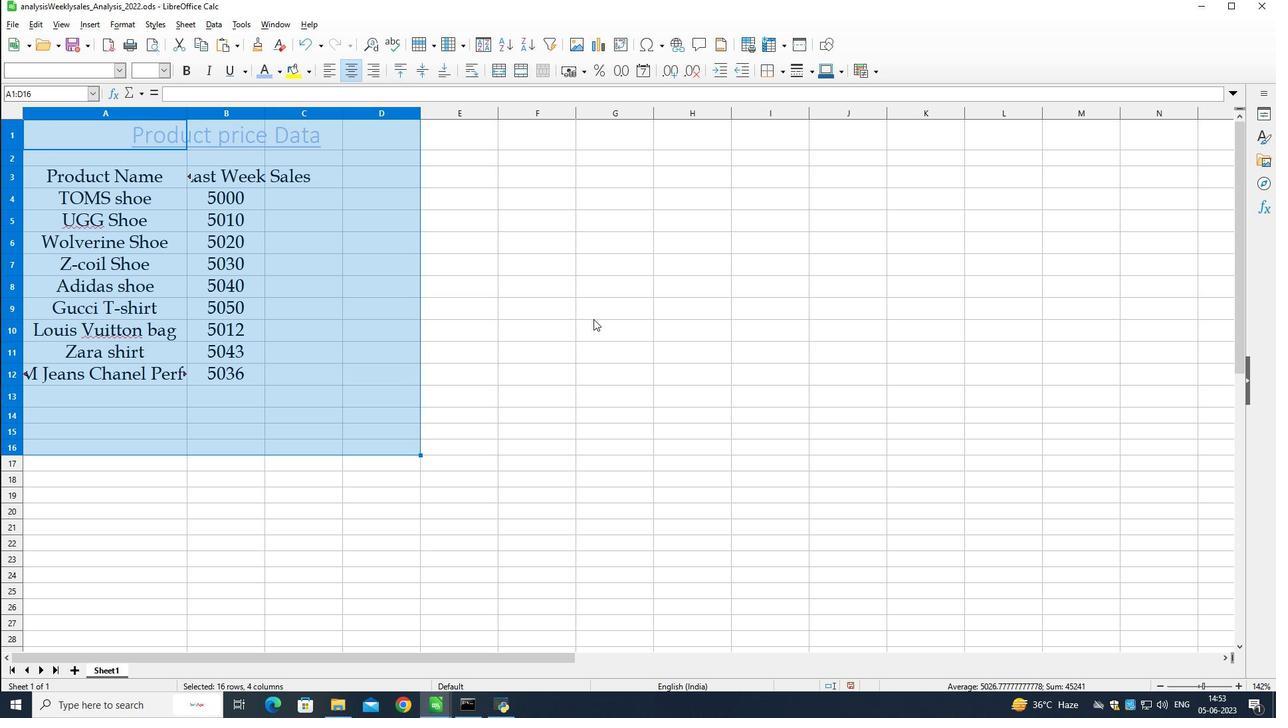 
